 Task: Send an email with the signature Kendall Wright with the subject Request for feedback on a case study and the message Please let me know if there are any updates on the project risks. from softage.3@softage.net to softage.9@softage.net with an attached audio file Speech_recording.mp3 and move the email from Sent Items to the folder Research and development
Action: Mouse moved to (256, 283)
Screenshot: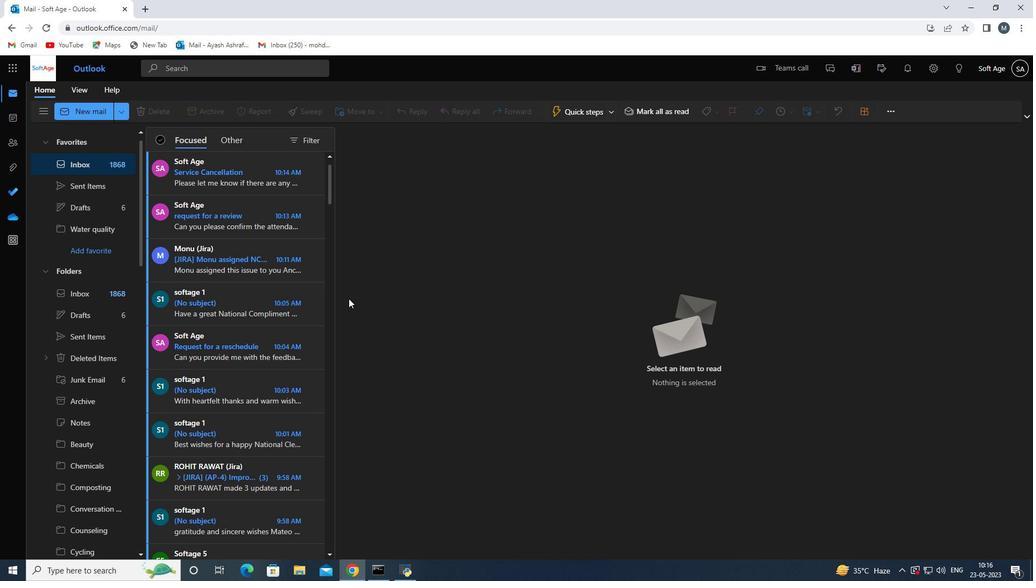 
Action: Mouse scrolled (256, 284) with delta (0, 0)
Screenshot: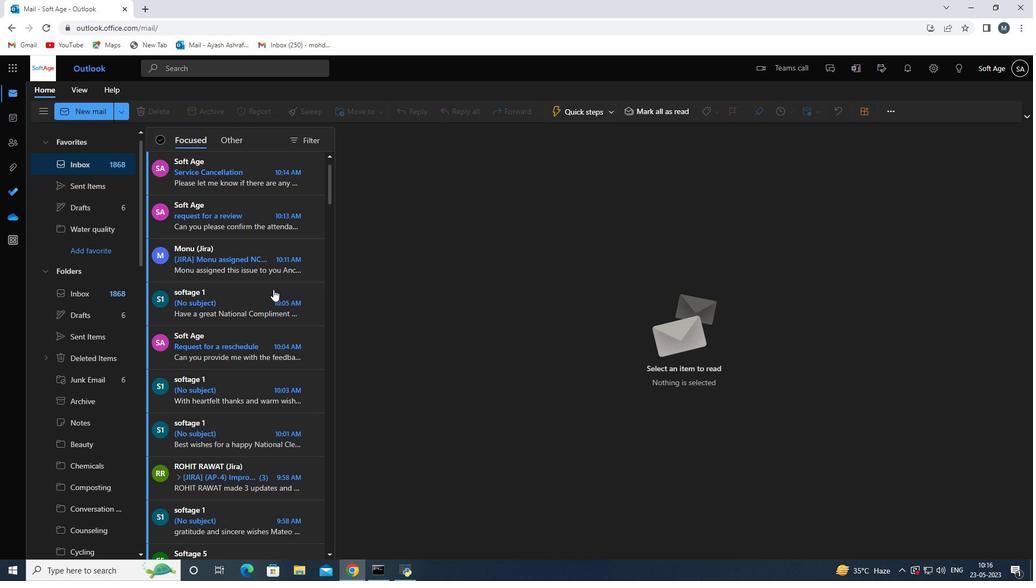 
Action: Mouse scrolled (256, 284) with delta (0, 0)
Screenshot: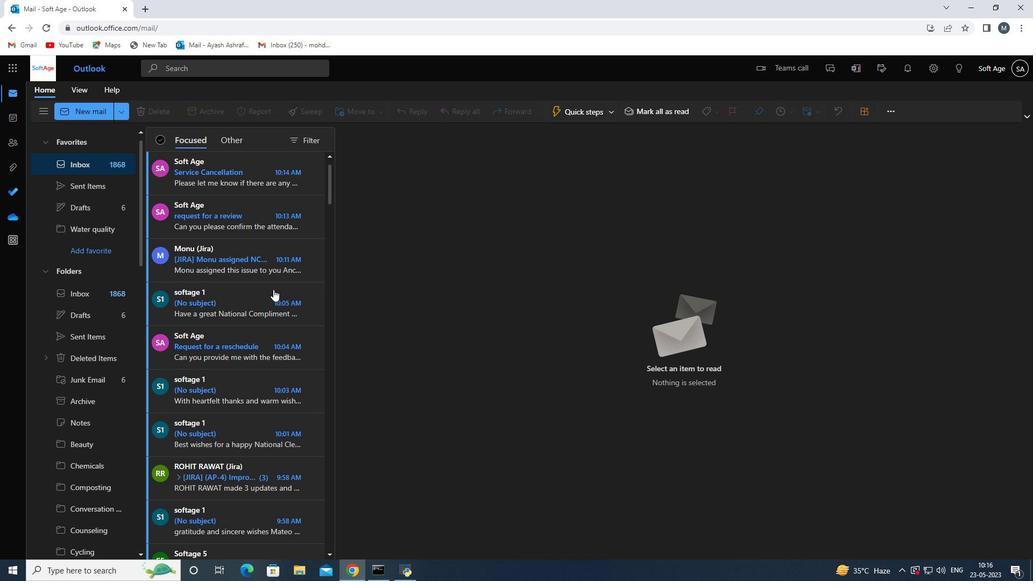 
Action: Mouse scrolled (256, 284) with delta (0, 0)
Screenshot: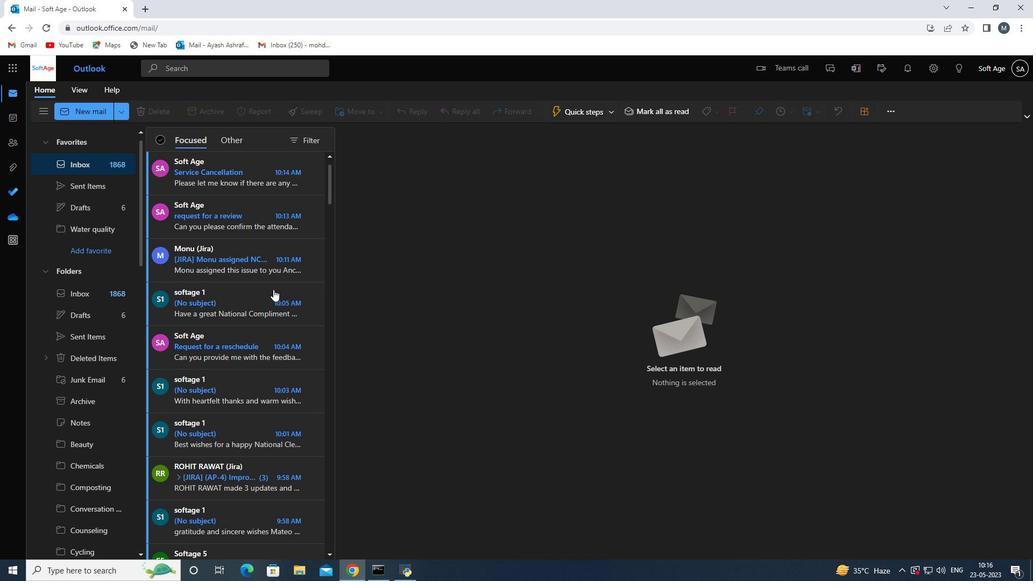 
Action: Mouse scrolled (256, 284) with delta (0, 0)
Screenshot: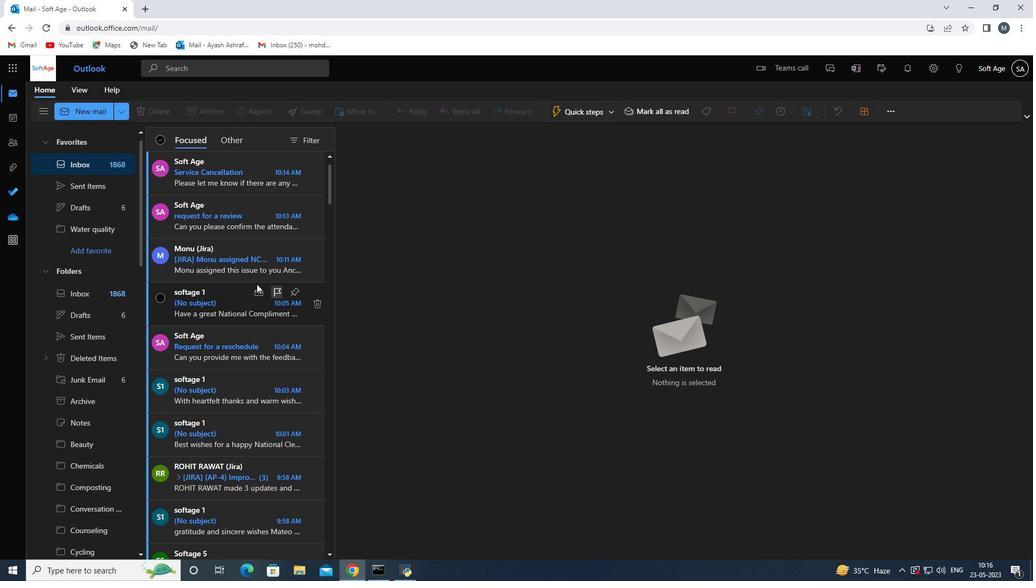 
Action: Mouse scrolled (256, 284) with delta (0, 0)
Screenshot: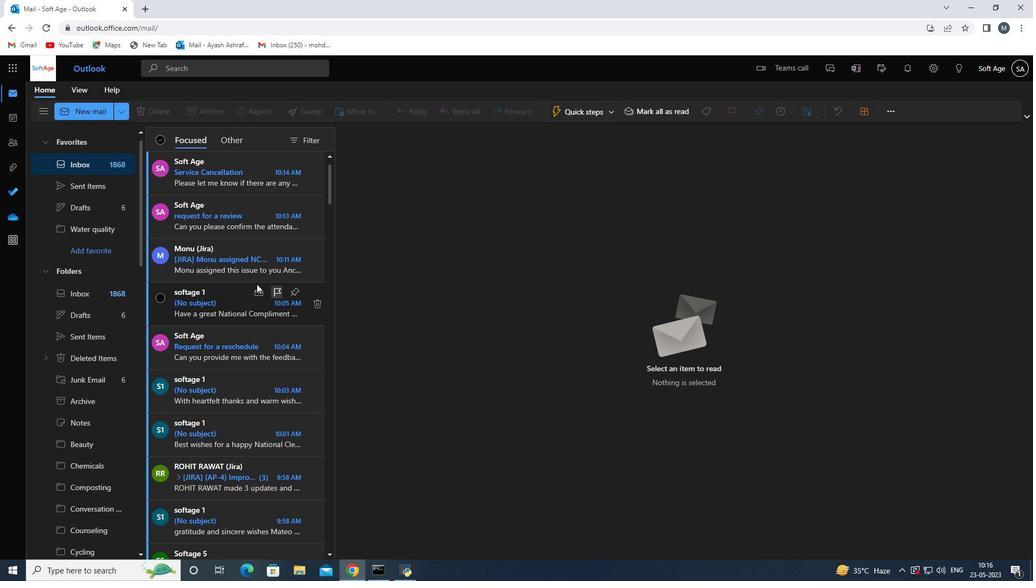 
Action: Mouse moved to (256, 283)
Screenshot: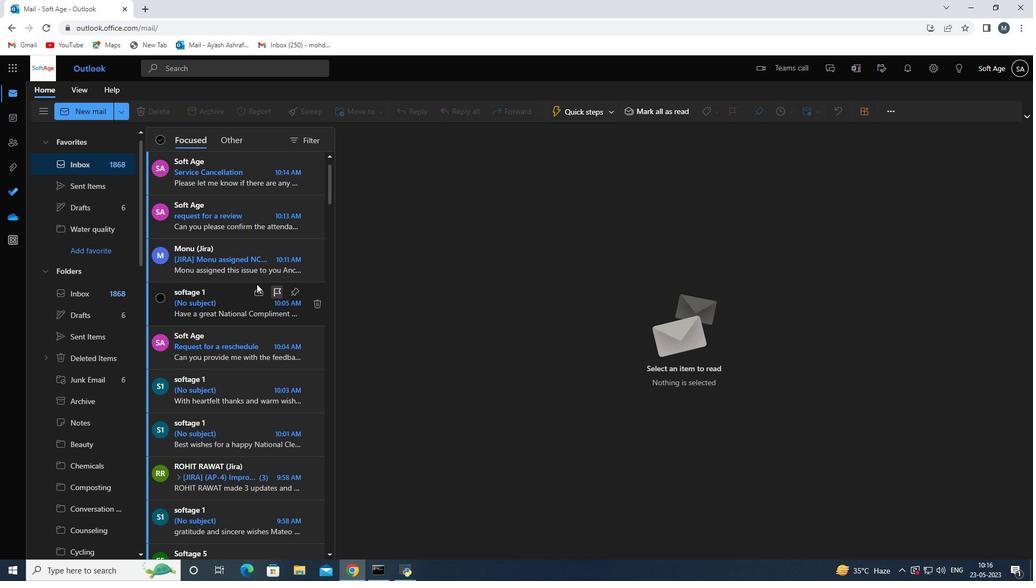 
Action: Mouse scrolled (256, 284) with delta (0, 0)
Screenshot: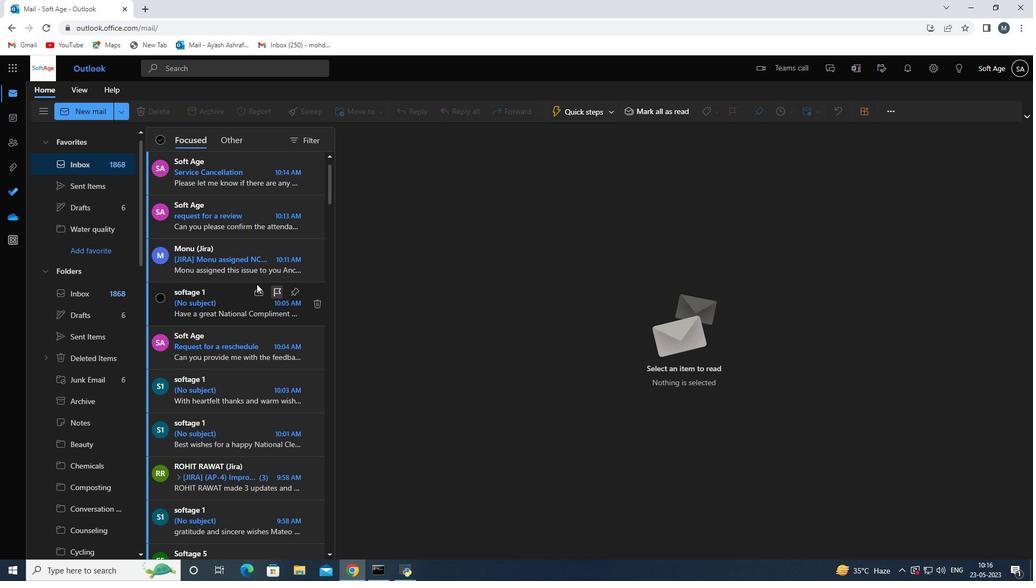 
Action: Mouse scrolled (256, 284) with delta (0, 0)
Screenshot: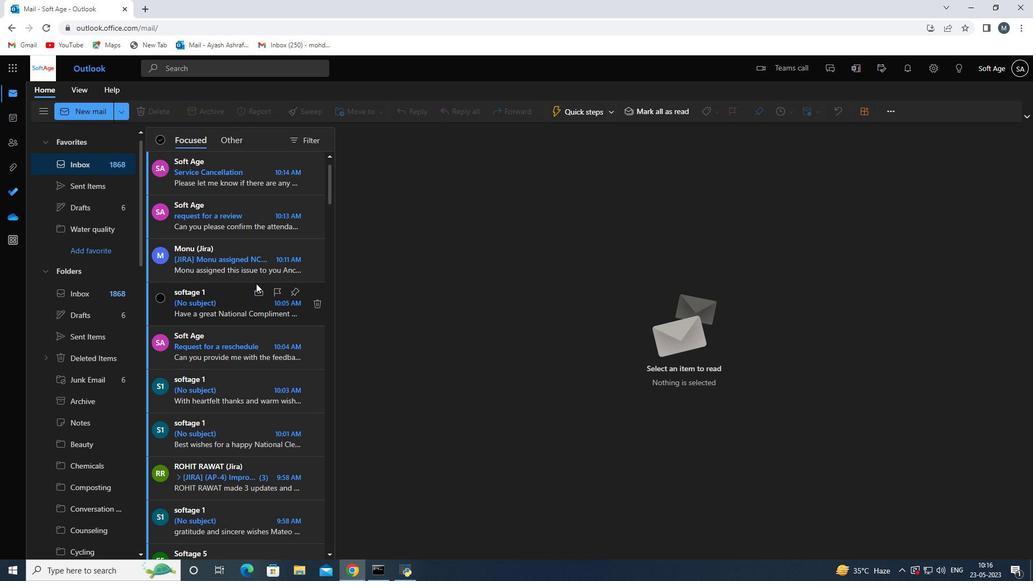 
Action: Mouse moved to (82, 110)
Screenshot: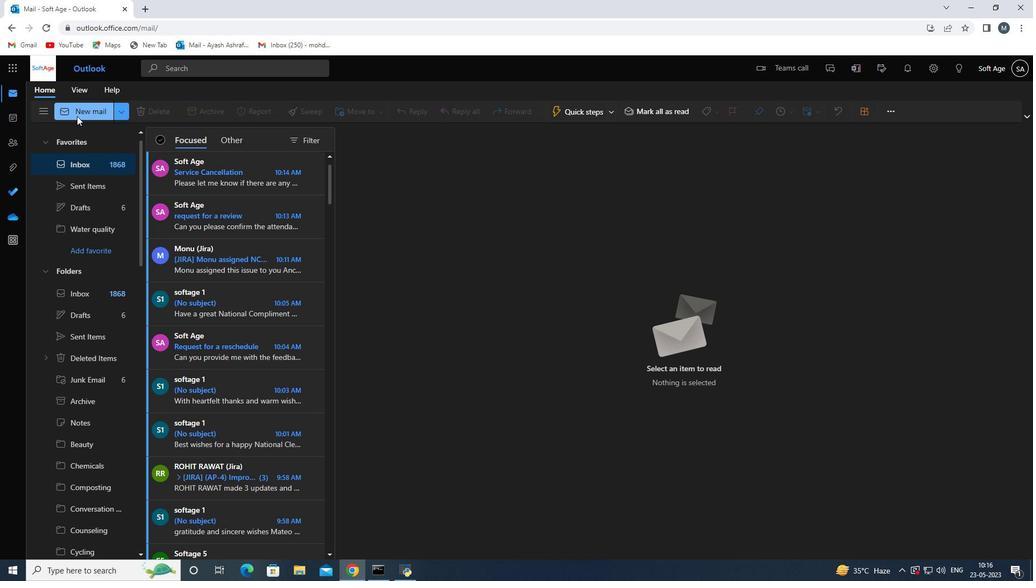 
Action: Mouse pressed left at (82, 110)
Screenshot: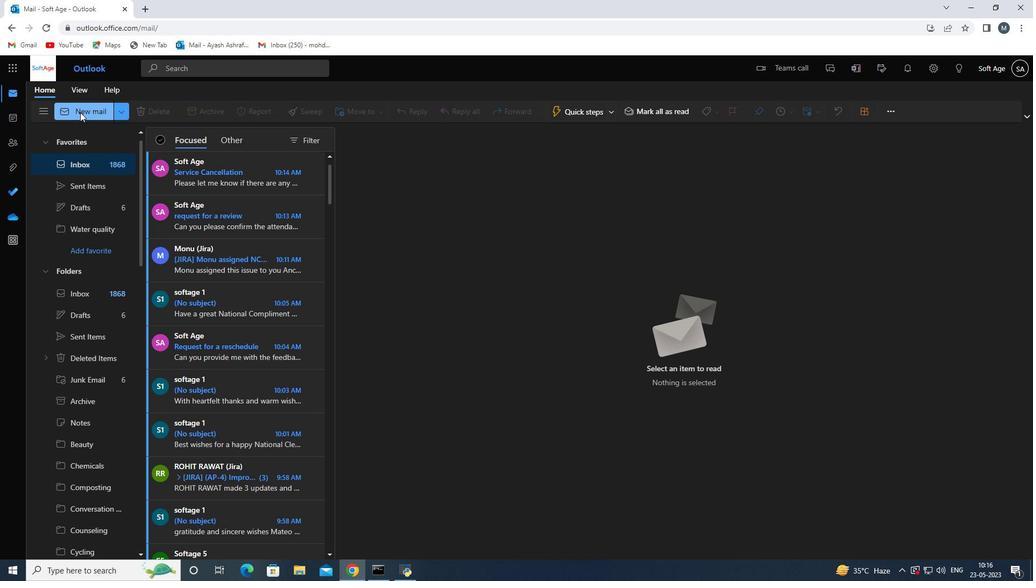 
Action: Mouse moved to (720, 115)
Screenshot: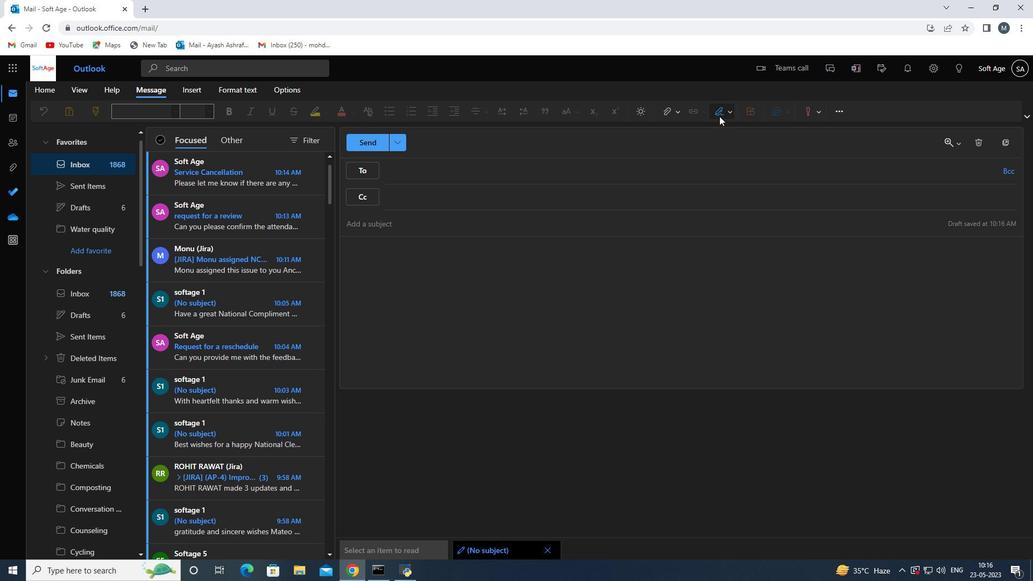 
Action: Mouse pressed left at (720, 115)
Screenshot: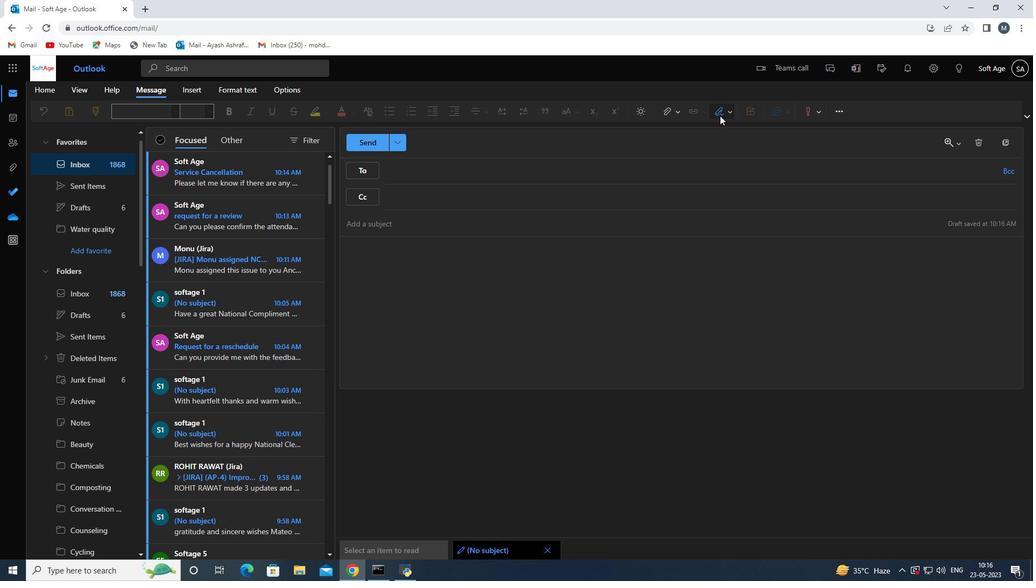 
Action: Mouse moved to (710, 158)
Screenshot: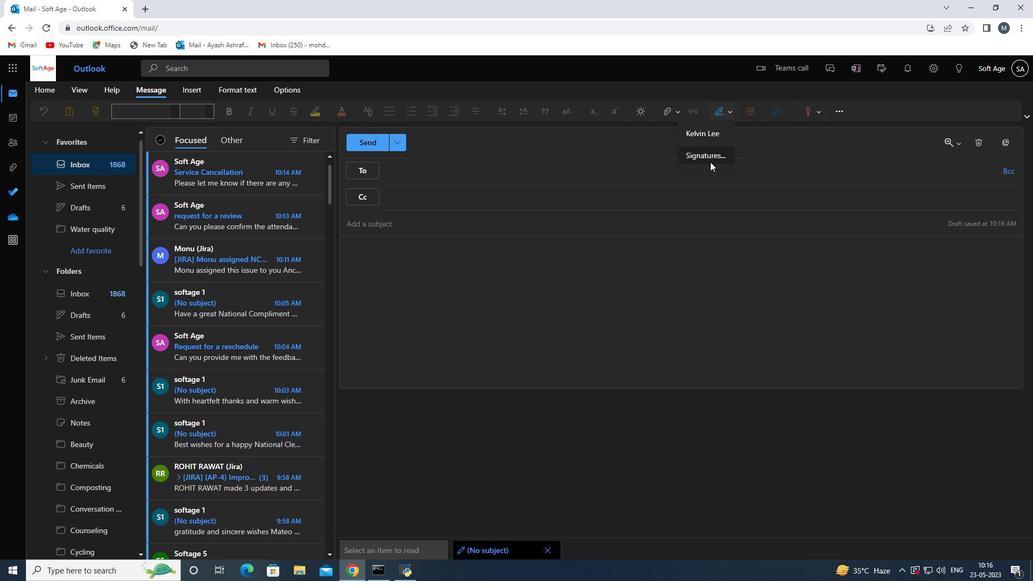 
Action: Mouse pressed left at (710, 158)
Screenshot: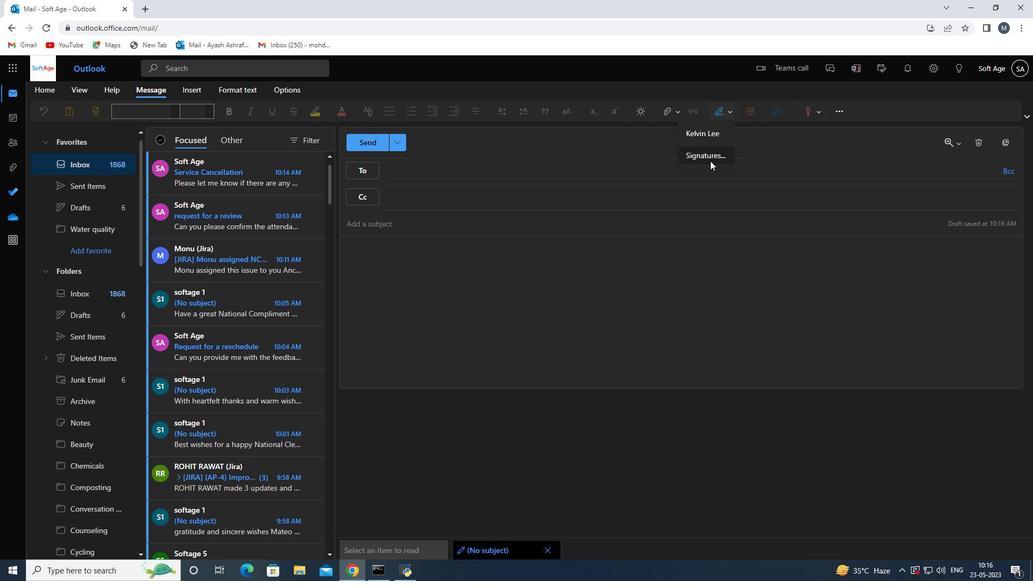 
Action: Mouse moved to (717, 200)
Screenshot: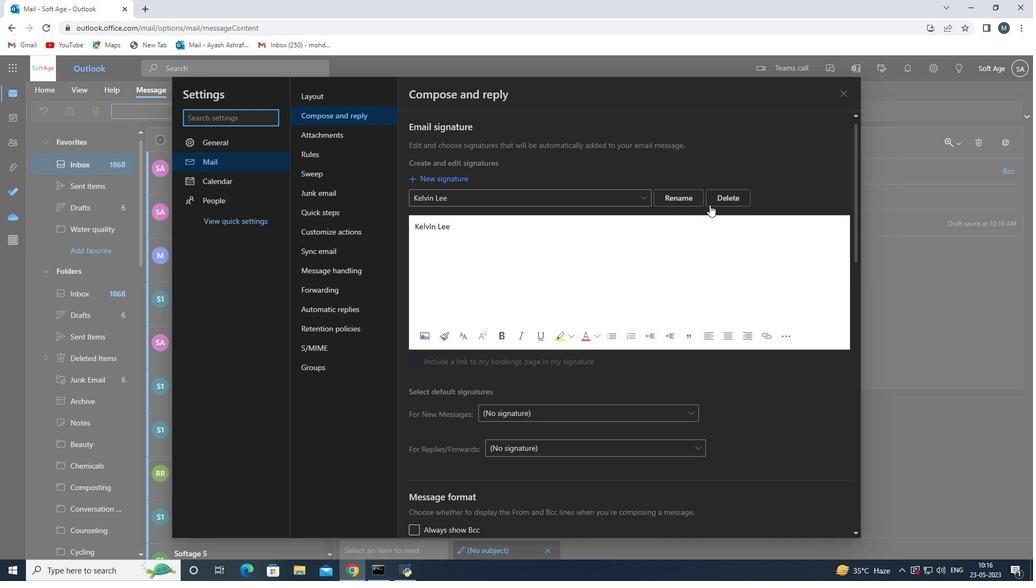 
Action: Mouse pressed left at (717, 200)
Screenshot: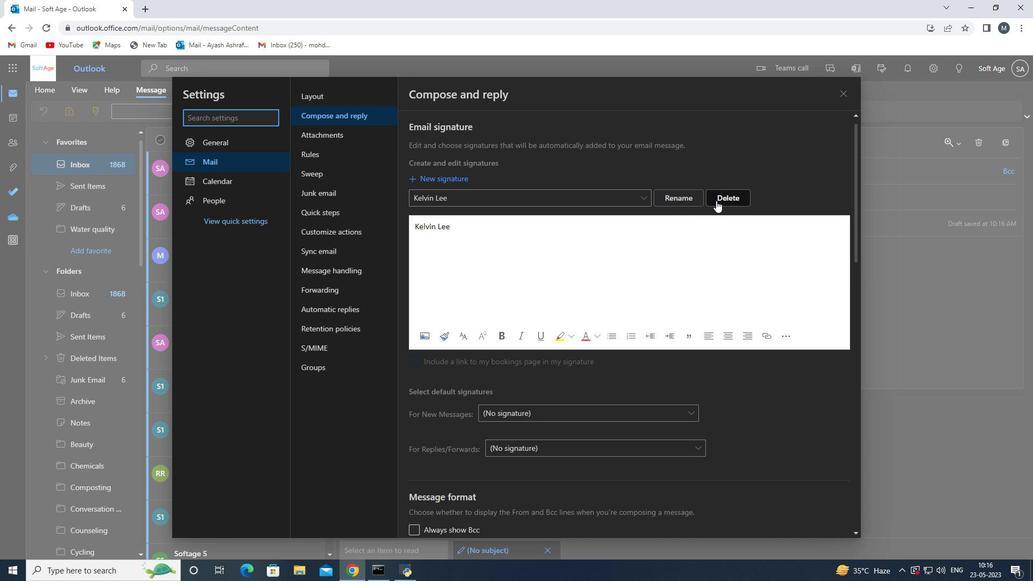 
Action: Mouse moved to (500, 199)
Screenshot: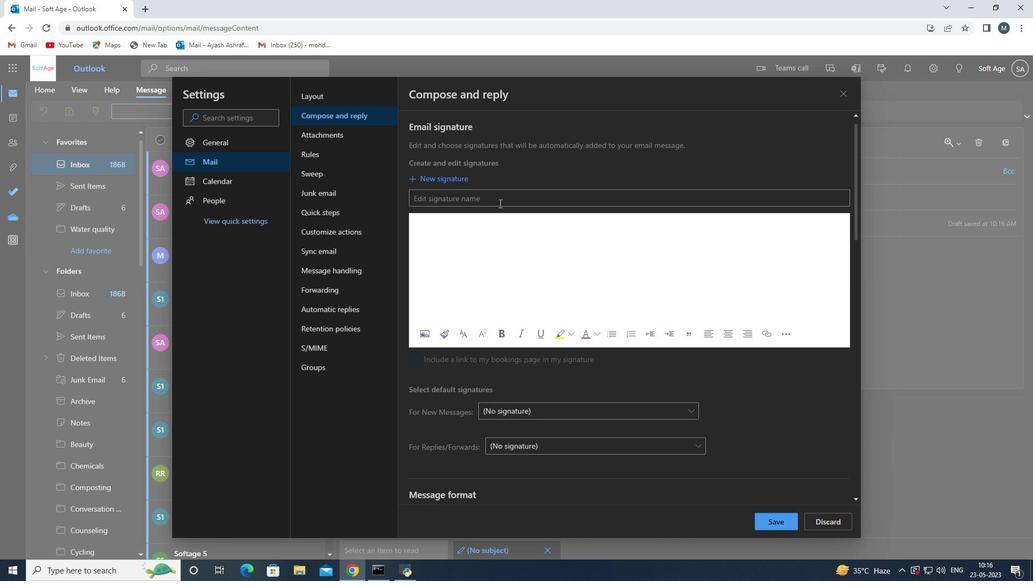
Action: Mouse pressed left at (500, 199)
Screenshot: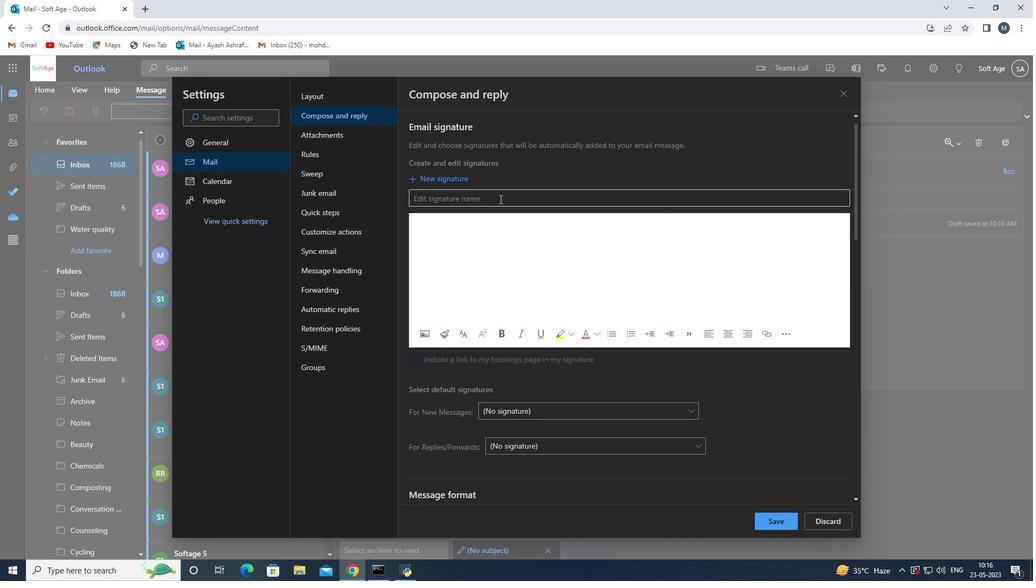 
Action: Mouse moved to (500, 199)
Screenshot: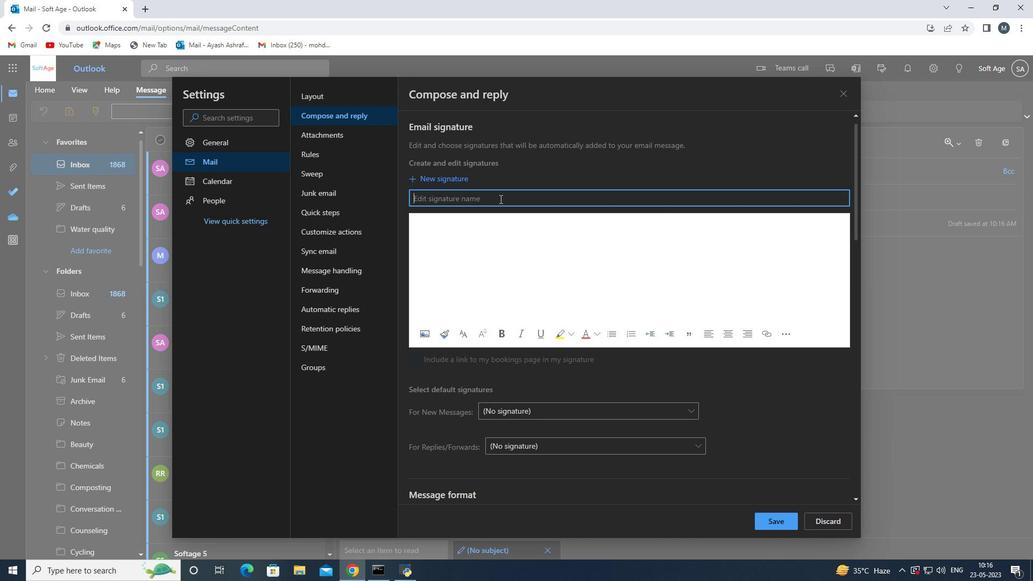 
Action: Key pressed <Key.shift><Key.shift><Key.shift><Key.shift>Kendal<Key.space><Key.shift>Wright<Key.space>
Screenshot: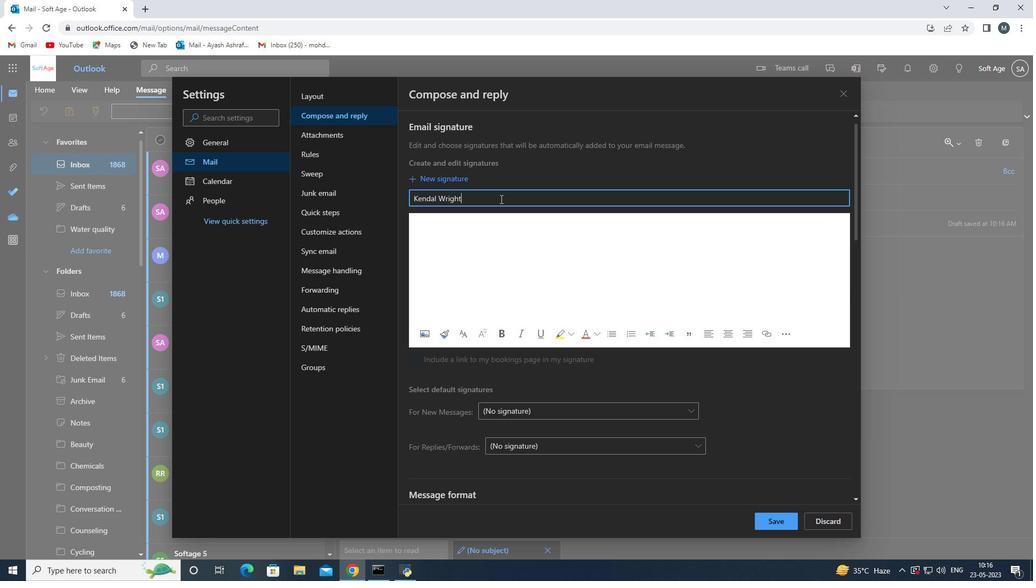 
Action: Mouse moved to (492, 234)
Screenshot: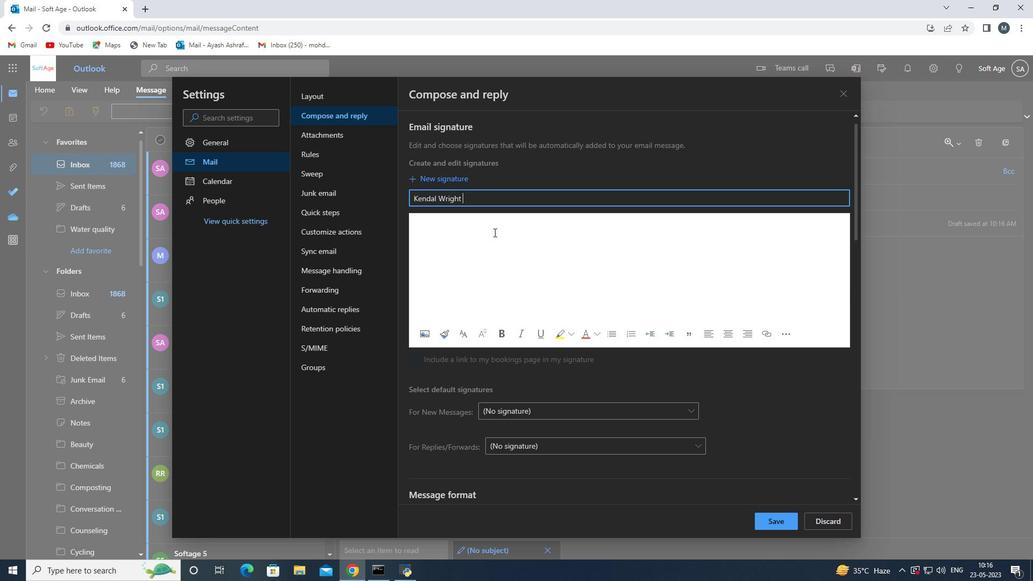 
Action: Mouse pressed left at (492, 234)
Screenshot: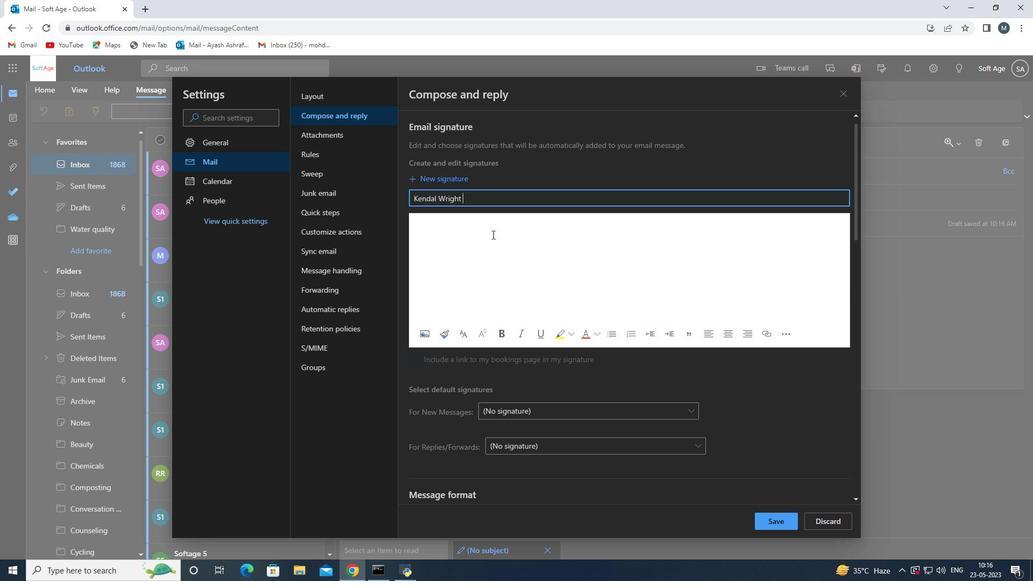 
Action: Key pressed <Key.shift>W<Key.backspace><Key.shift>Kendal<Key.space><Key.shift>Wright<Key.space>
Screenshot: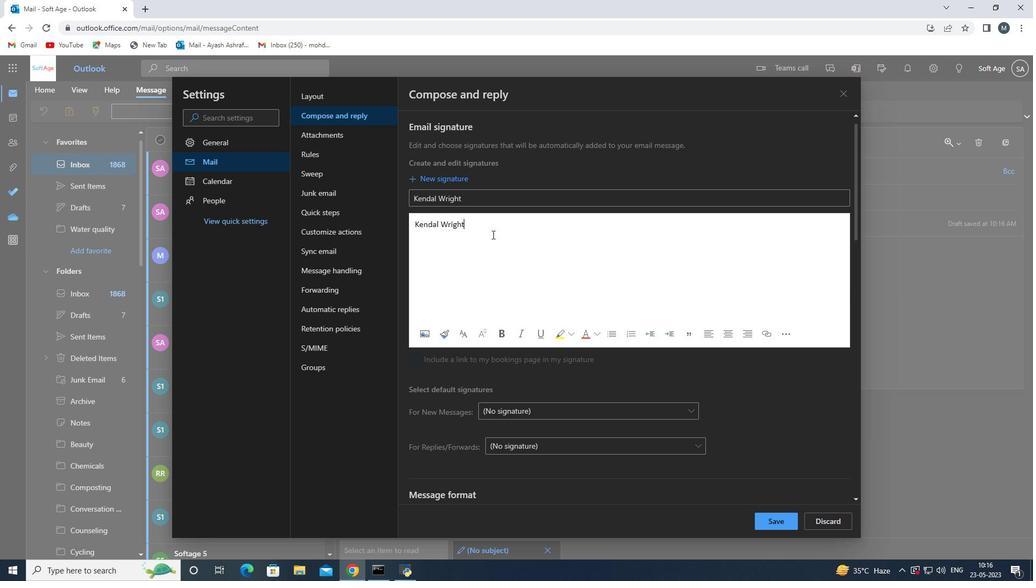 
Action: Mouse moved to (765, 520)
Screenshot: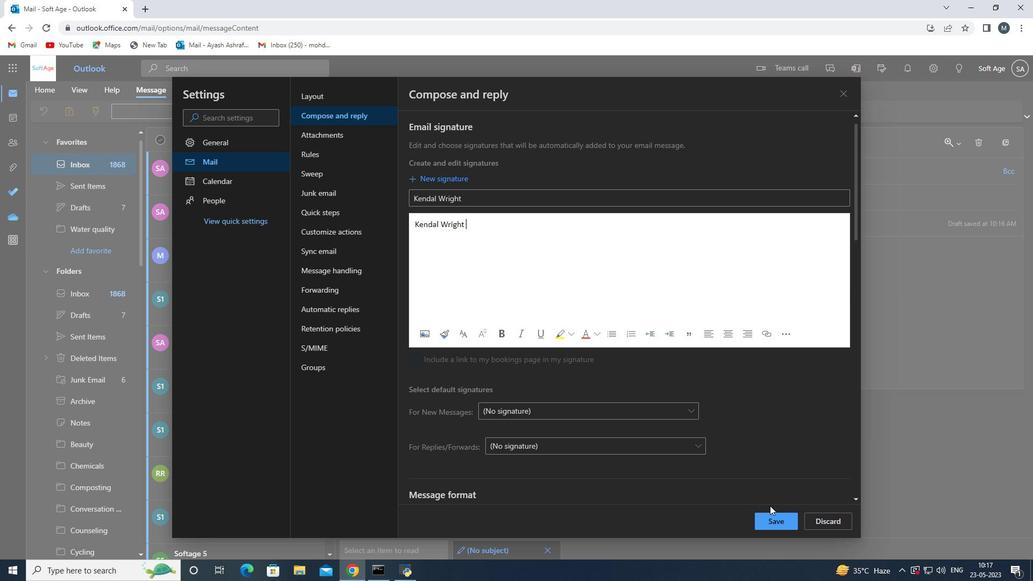 
Action: Mouse pressed left at (765, 520)
Screenshot: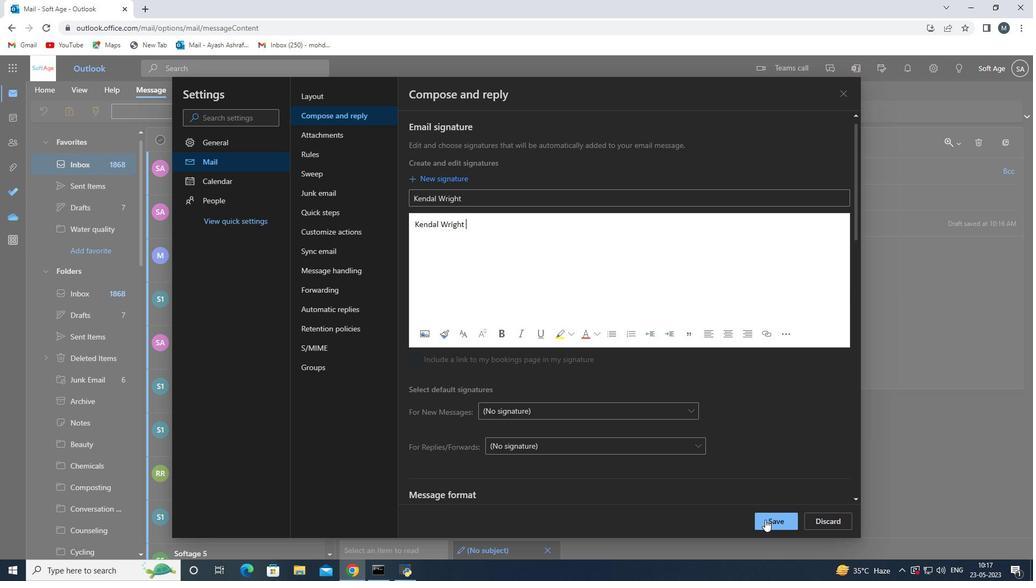 
Action: Mouse moved to (839, 100)
Screenshot: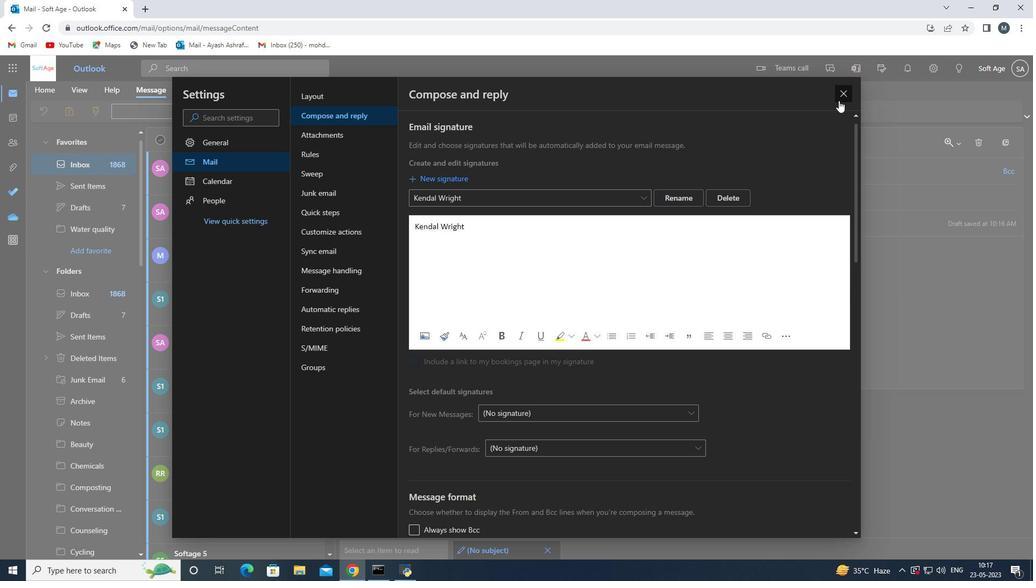 
Action: Mouse pressed left at (839, 100)
Screenshot: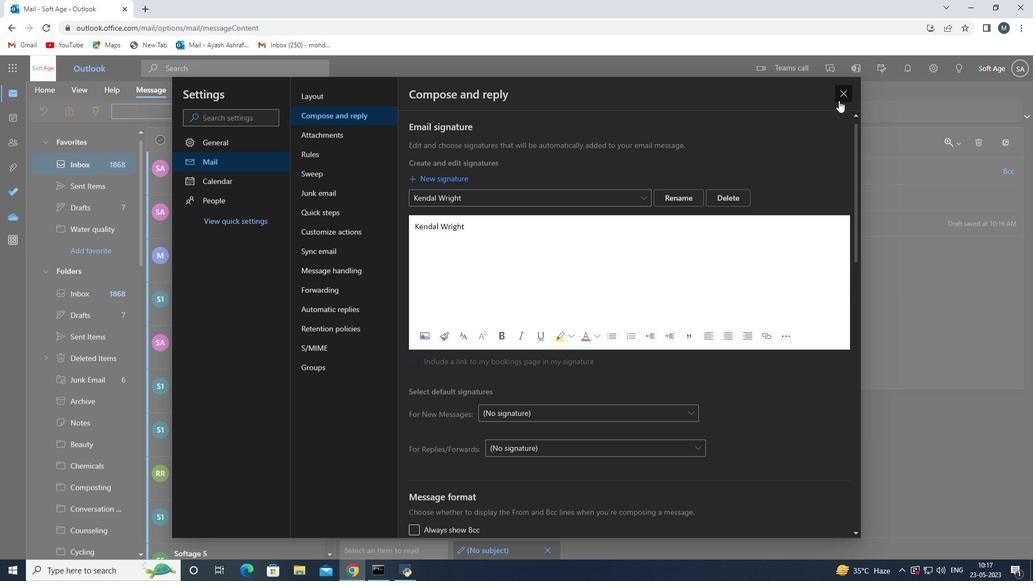 
Action: Mouse moved to (443, 228)
Screenshot: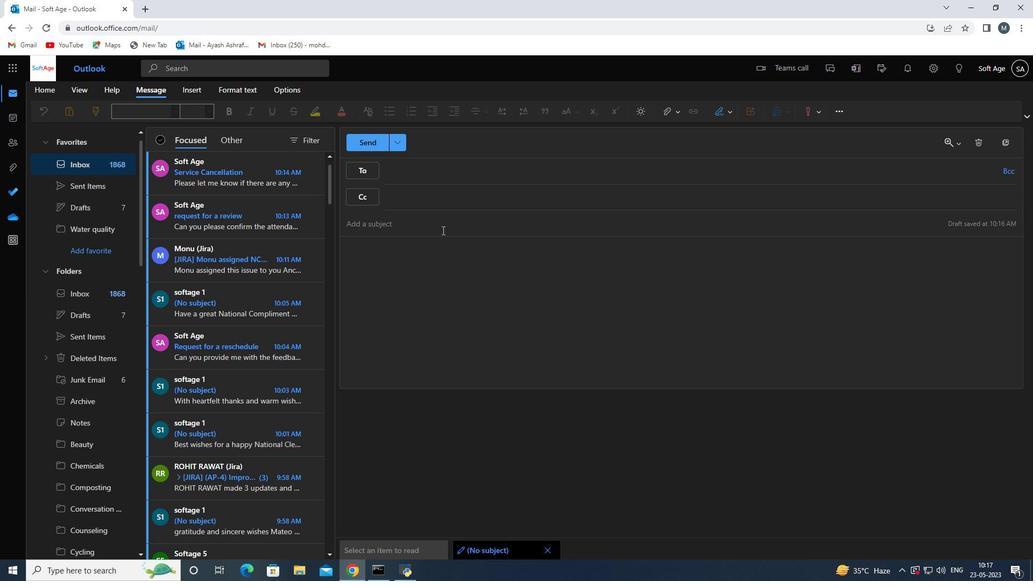 
Action: Mouse pressed left at (443, 228)
Screenshot: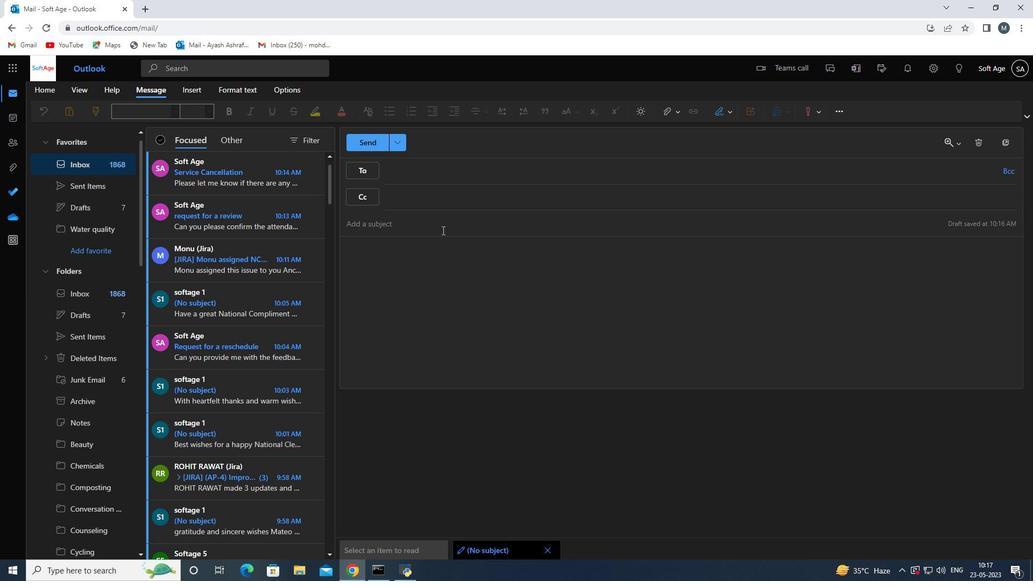 
Action: Key pressed <Key.shift>Request<Key.space>for<Key.space>feedback<Key.space>on<Key.space>a<Key.space>case<Key.space>stdy<Key.space><Key.backspace><Key.backspace><Key.backspace>udy<Key.space>
Screenshot: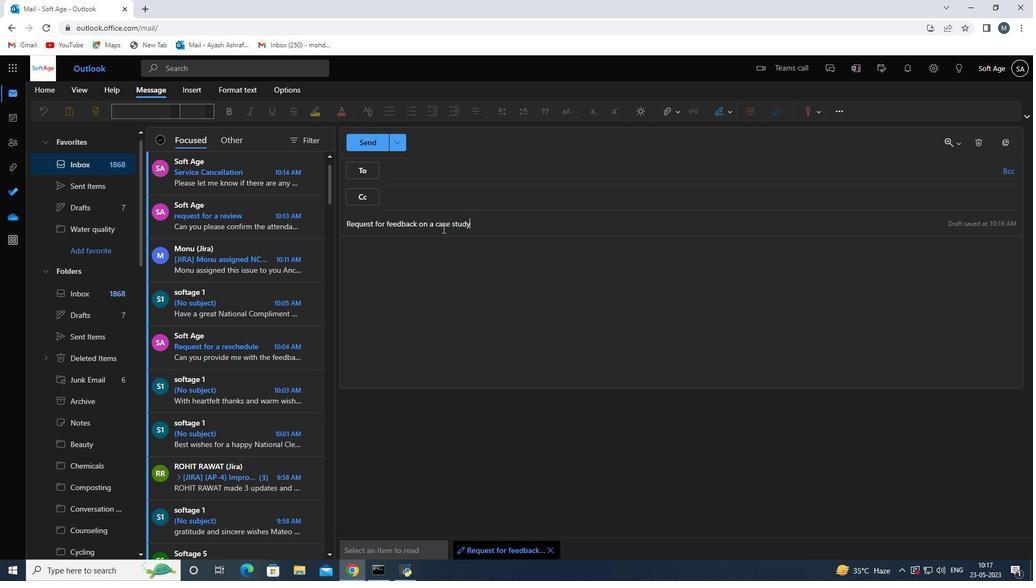 
Action: Mouse moved to (424, 263)
Screenshot: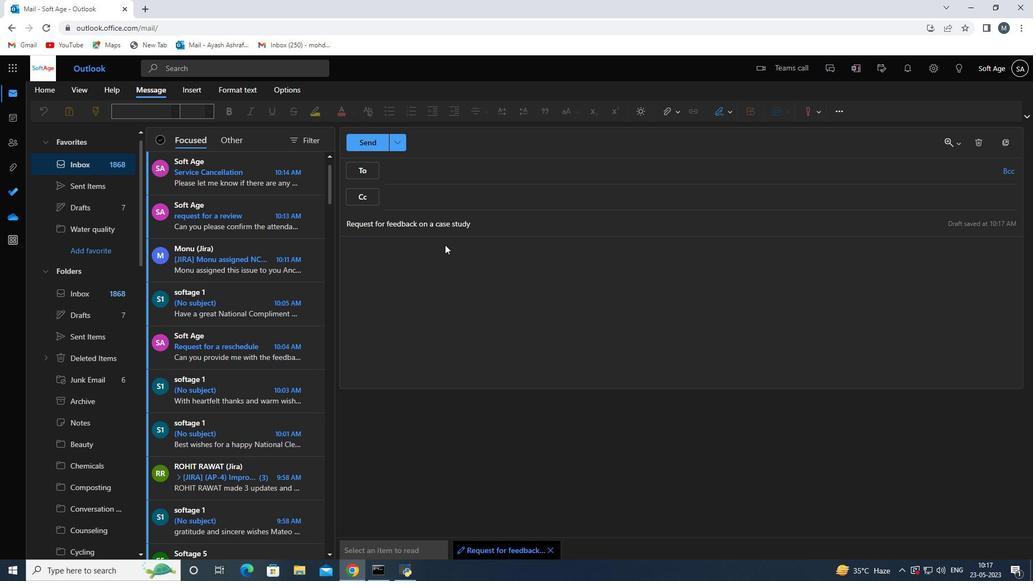 
Action: Mouse pressed left at (424, 263)
Screenshot: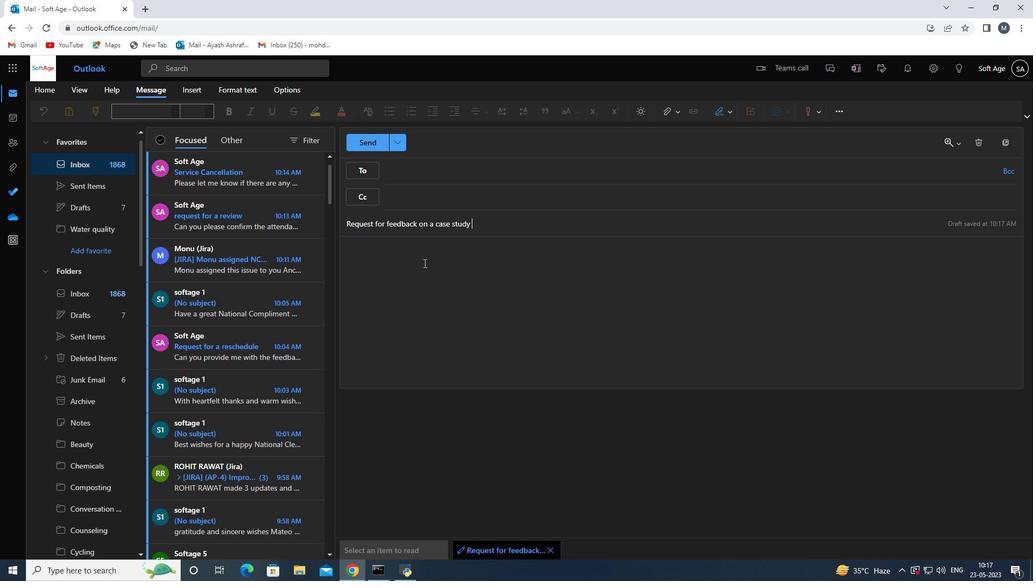 
Action: Mouse moved to (423, 263)
Screenshot: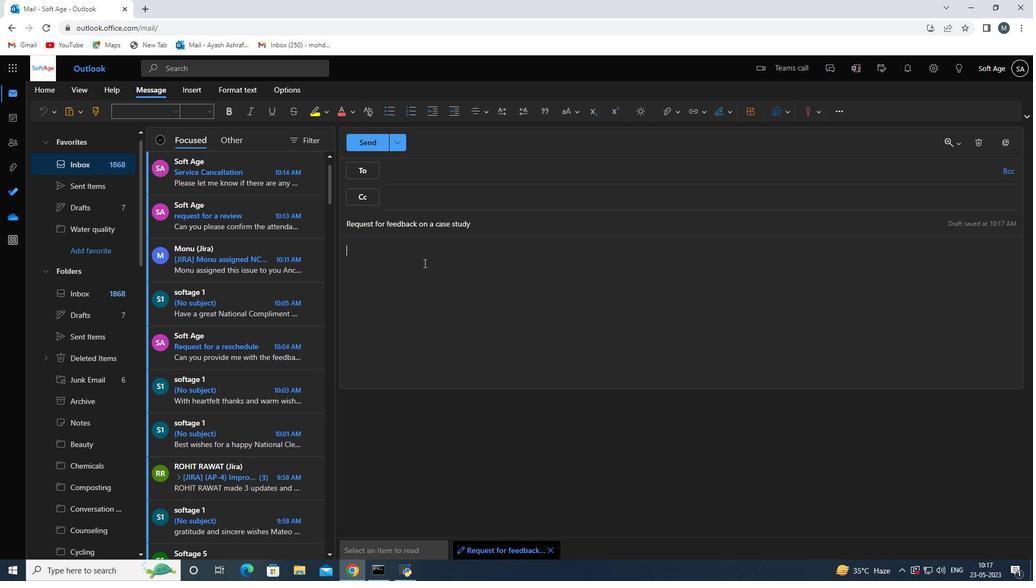 
Action: Key pressed <Key.shift>Please<Key.space>let<Key.space>me<Key.space>l<Key.backspace>know<Key.space>if<Key.space>there<Key.space>are<Key.space>any<Key.space>updates<Key.space>on<Key.space>the<Key.space>project<Key.space>ro<Key.backspace>isks<Key.space>
Screenshot: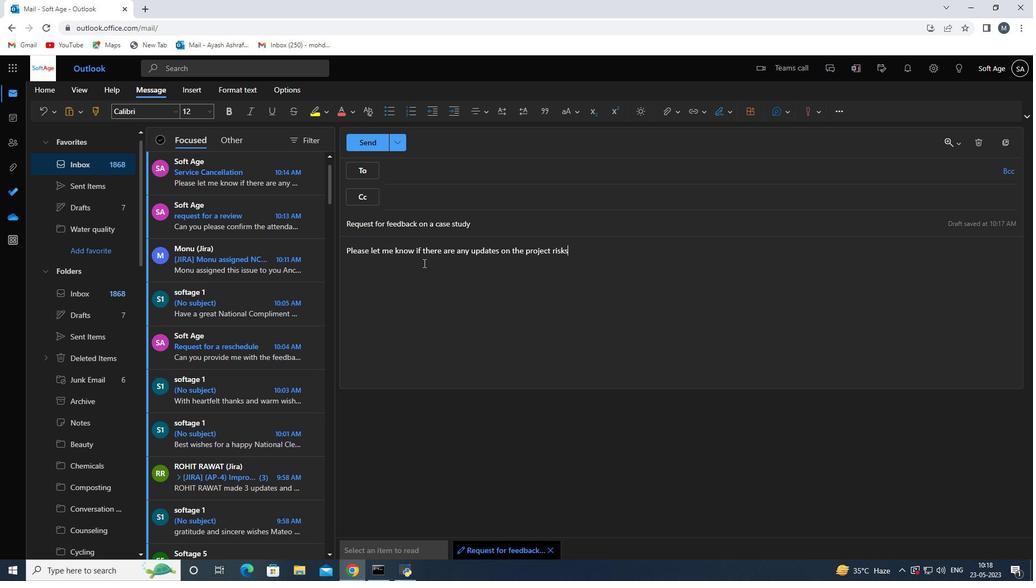 
Action: Mouse moved to (425, 175)
Screenshot: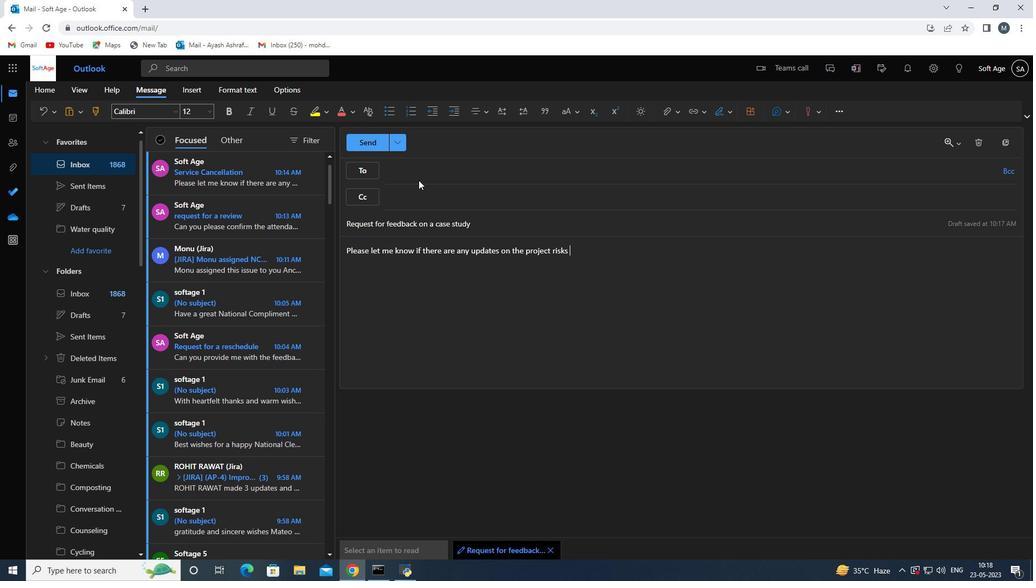
Action: Mouse pressed left at (425, 175)
Screenshot: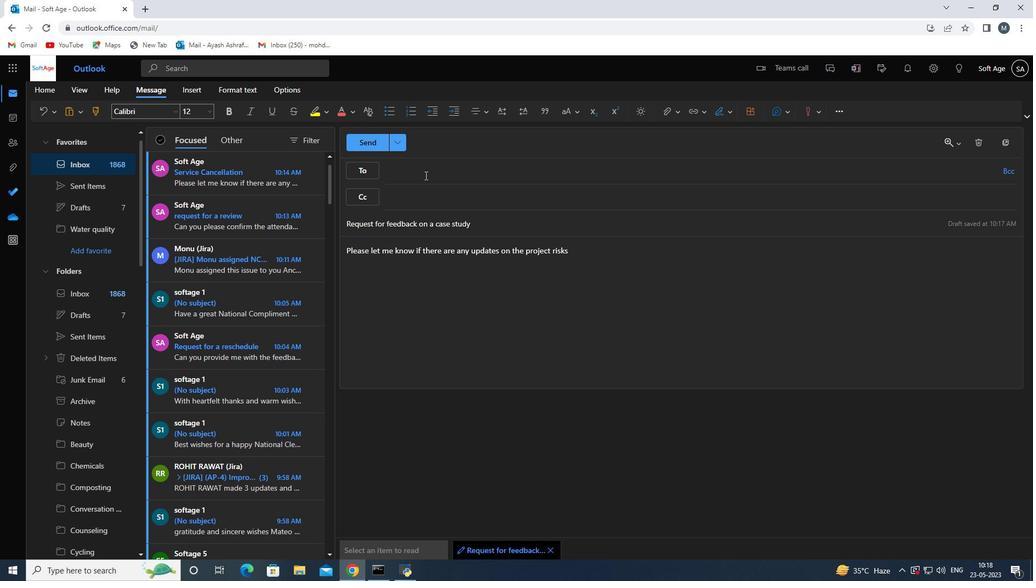 
Action: Mouse moved to (424, 175)
Screenshot: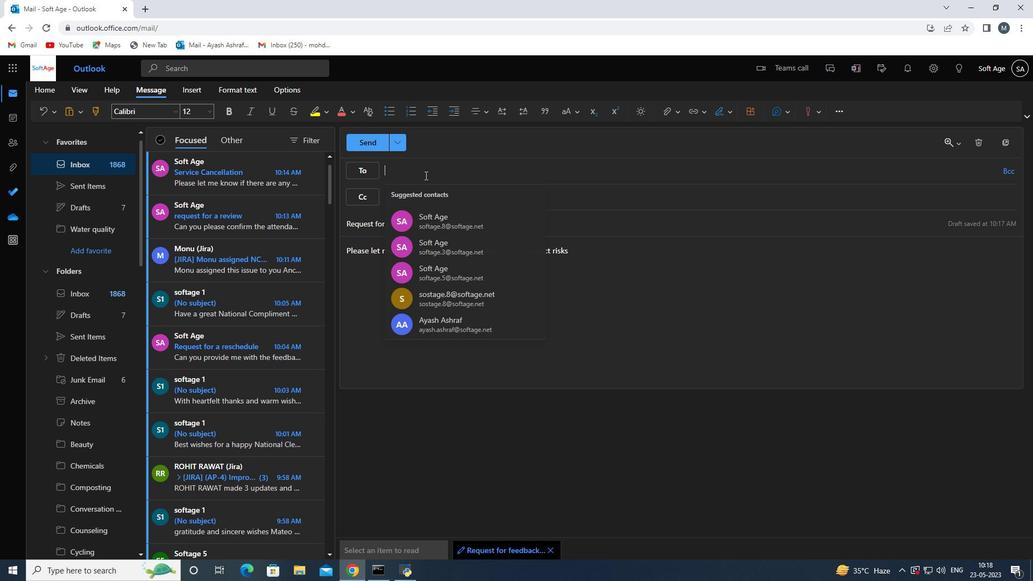 
Action: Key pressed softage.9<Key.shift>@softge.net
Screenshot: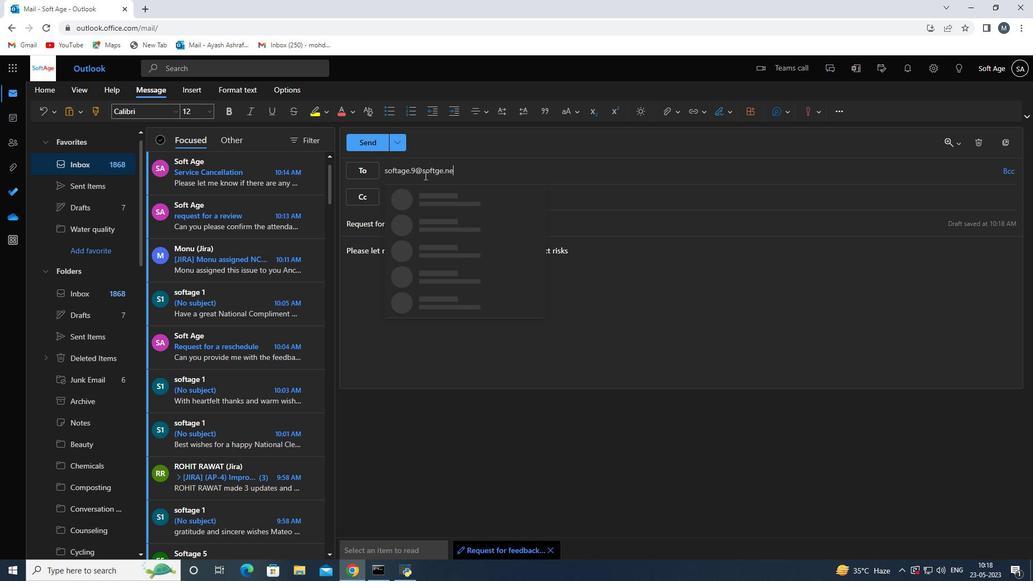 
Action: Mouse moved to (462, 174)
Screenshot: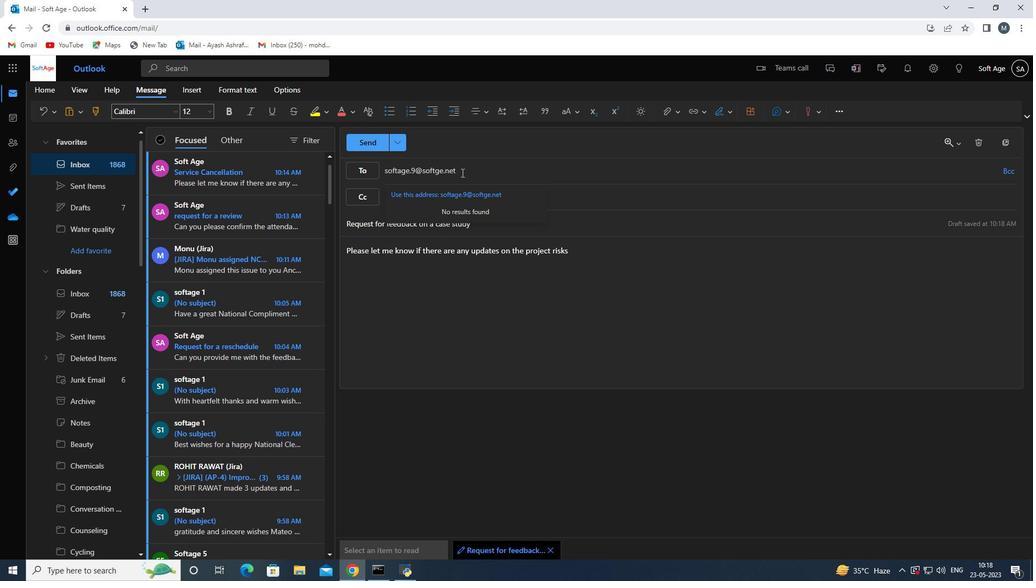 
Action: Key pressed <Key.backspace><Key.backspace><Key.backspace><Key.backspace><Key.backspace><Key.backspace><Key.backspace><Key.backspace><Key.backspace><Key.backspace><Key.backspace><Key.backspace><Key.backspace><Key.backspace>e.9<Key.shift>@
Screenshot: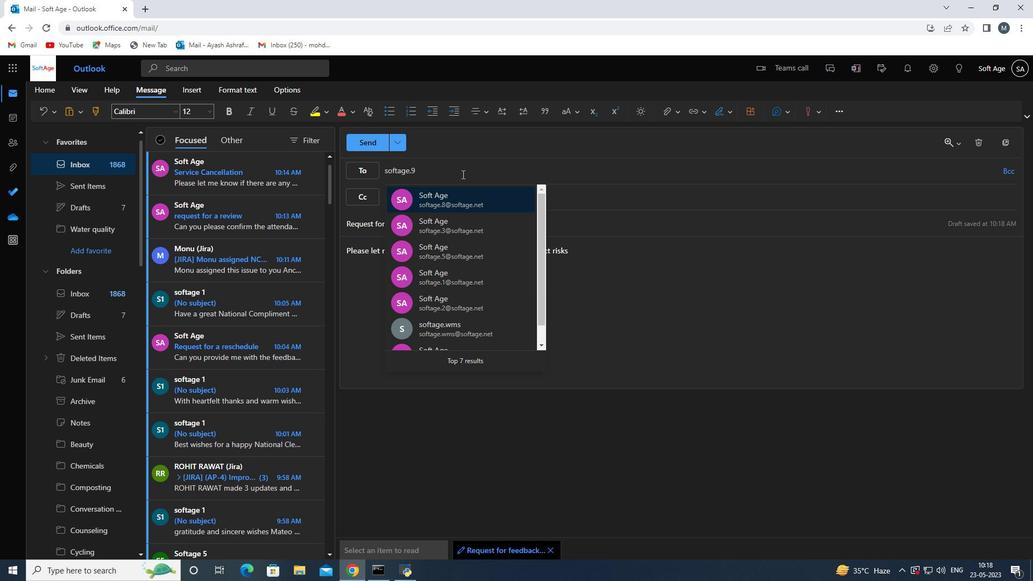 
Action: Mouse moved to (456, 199)
Screenshot: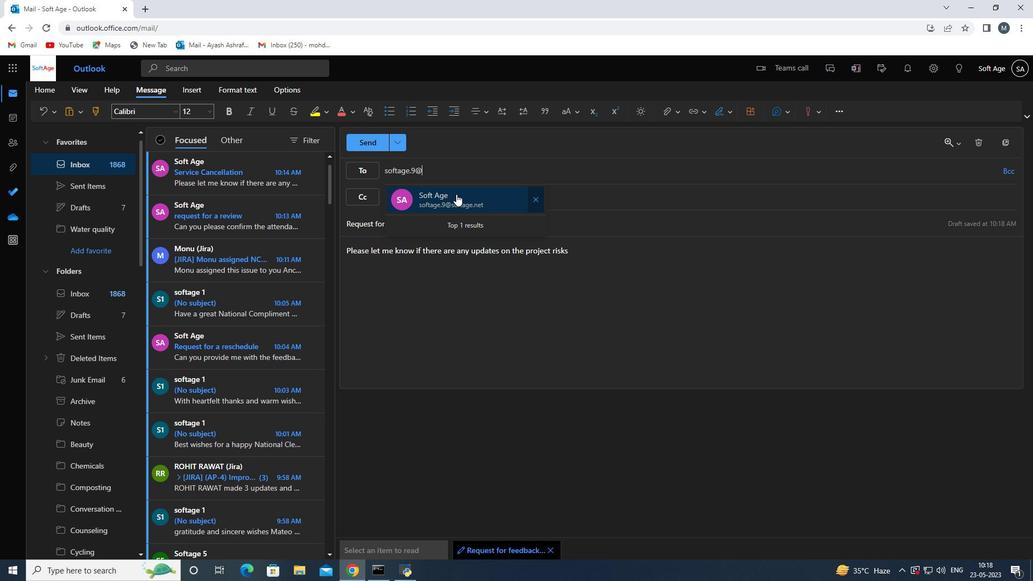 
Action: Mouse pressed left at (456, 199)
Screenshot: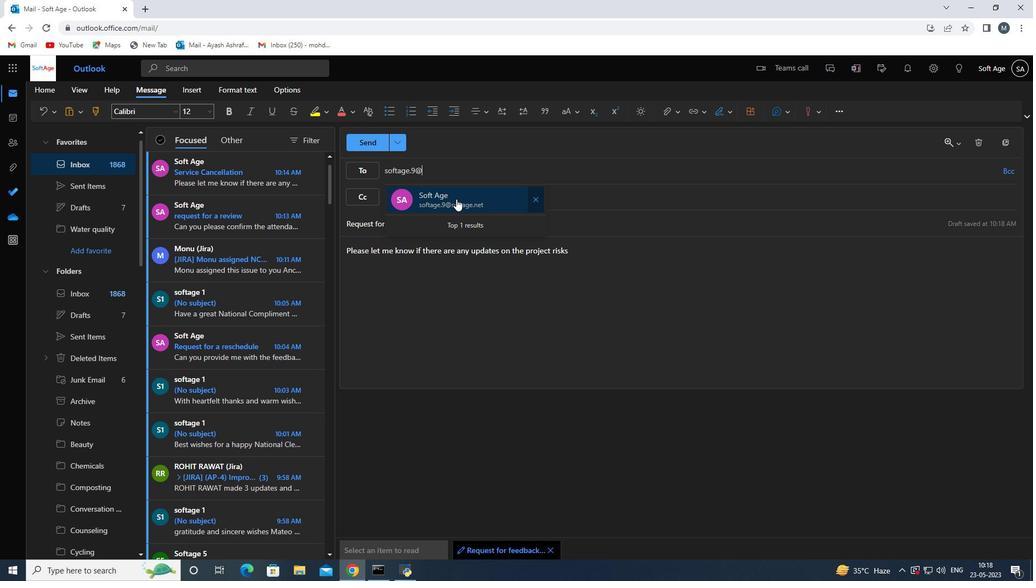 
Action: Mouse moved to (723, 111)
Screenshot: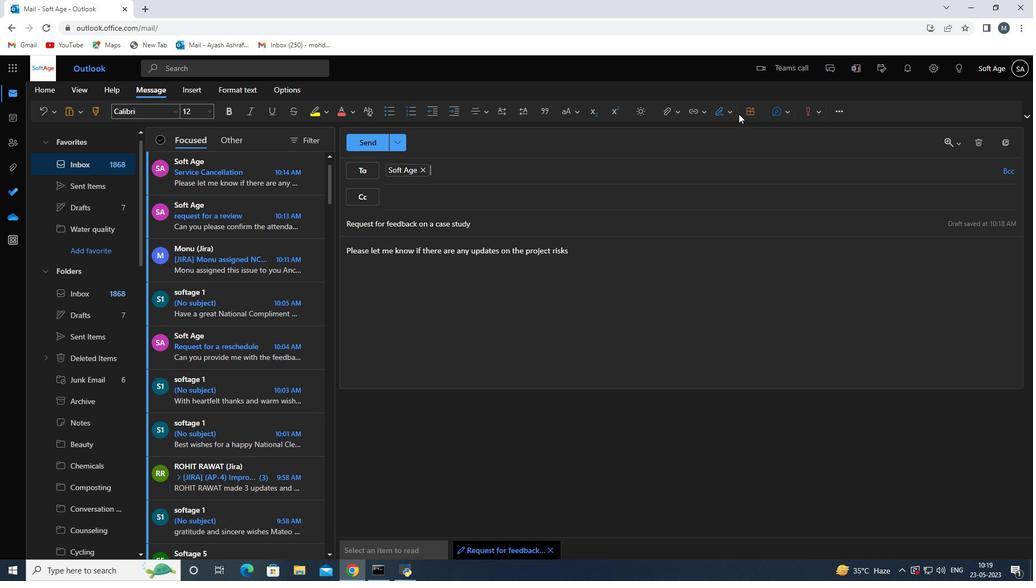 
Action: Mouse pressed left at (723, 111)
Screenshot: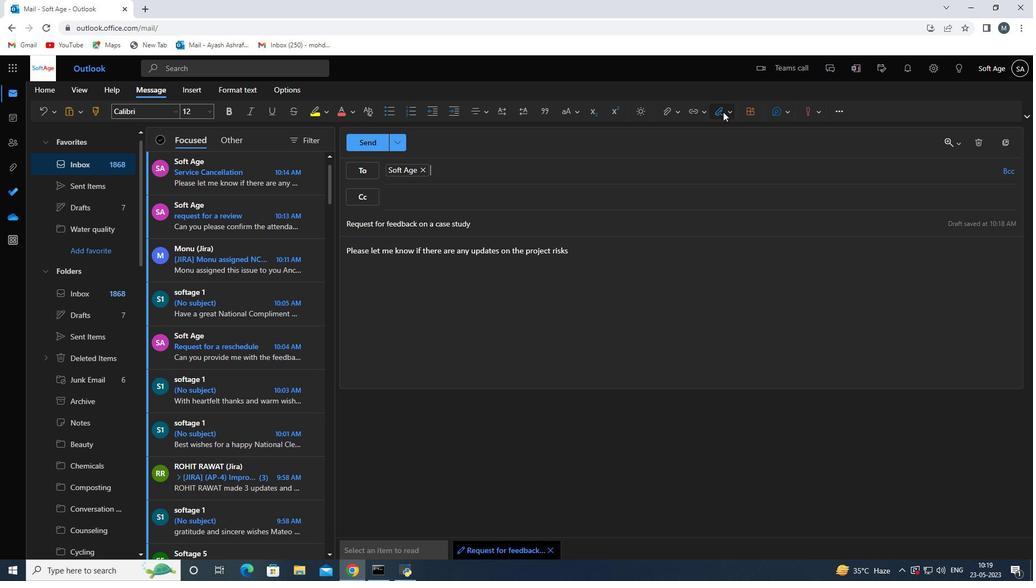 
Action: Mouse moved to (705, 140)
Screenshot: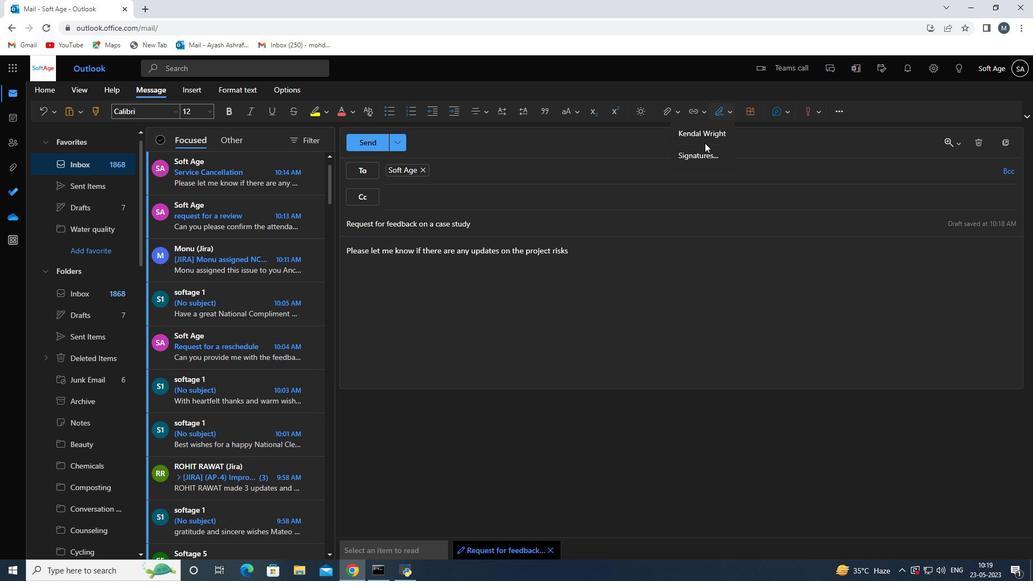 
Action: Mouse pressed left at (705, 140)
Screenshot: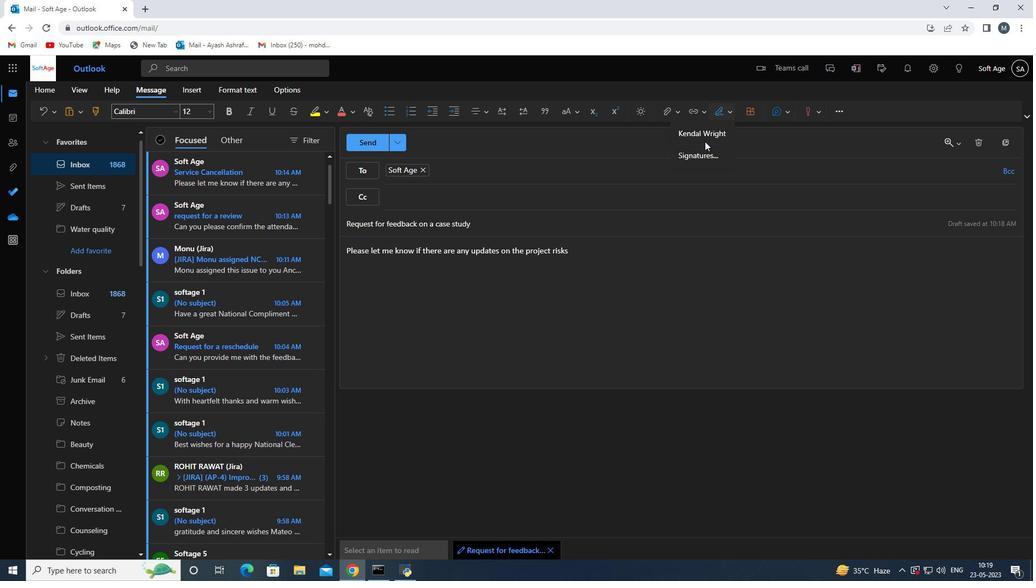 
Action: Mouse moved to (609, 171)
Screenshot: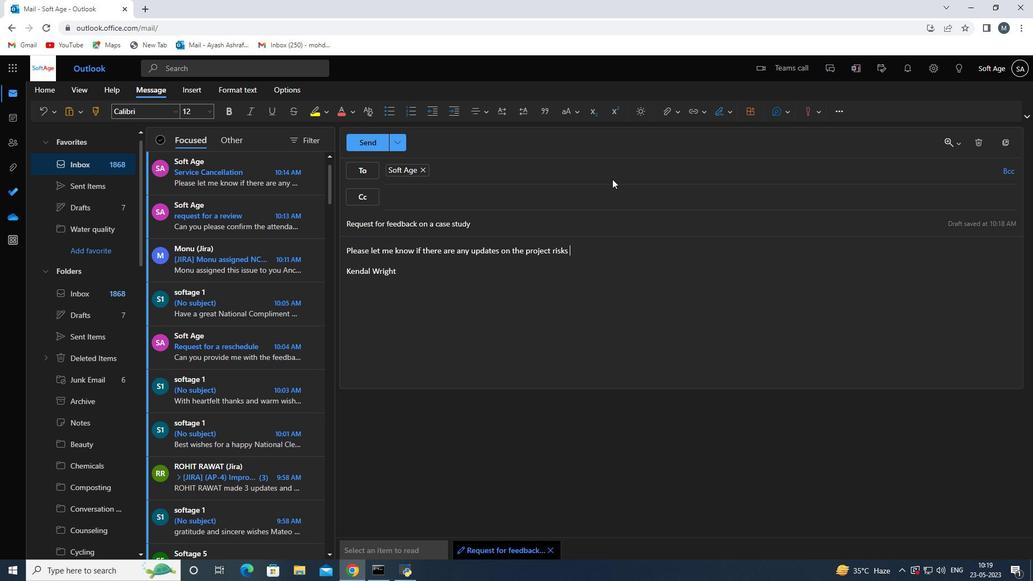 
Action: Mouse scrolled (609, 172) with delta (0, 0)
Screenshot: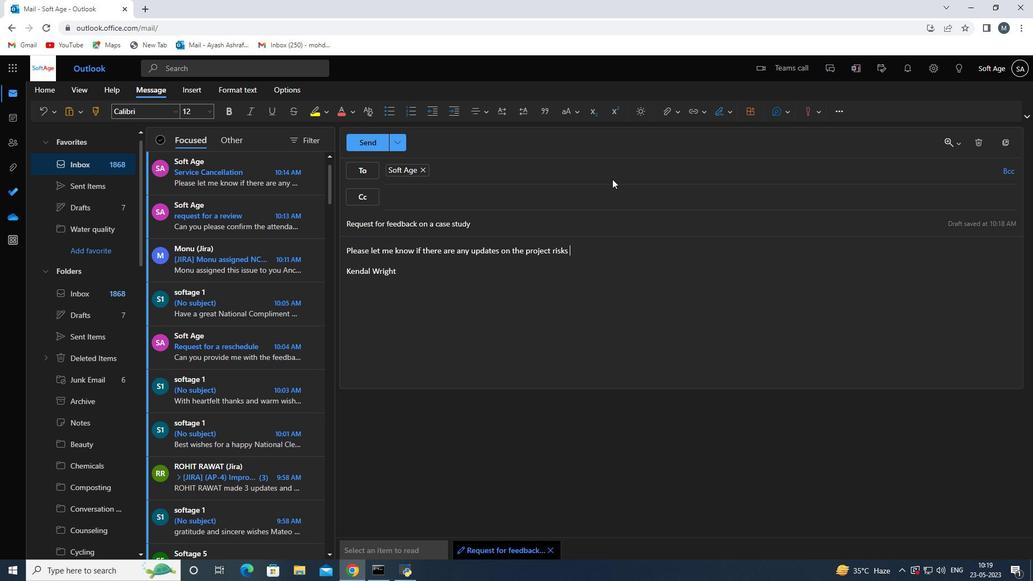 
Action: Mouse scrolled (609, 172) with delta (0, 0)
Screenshot: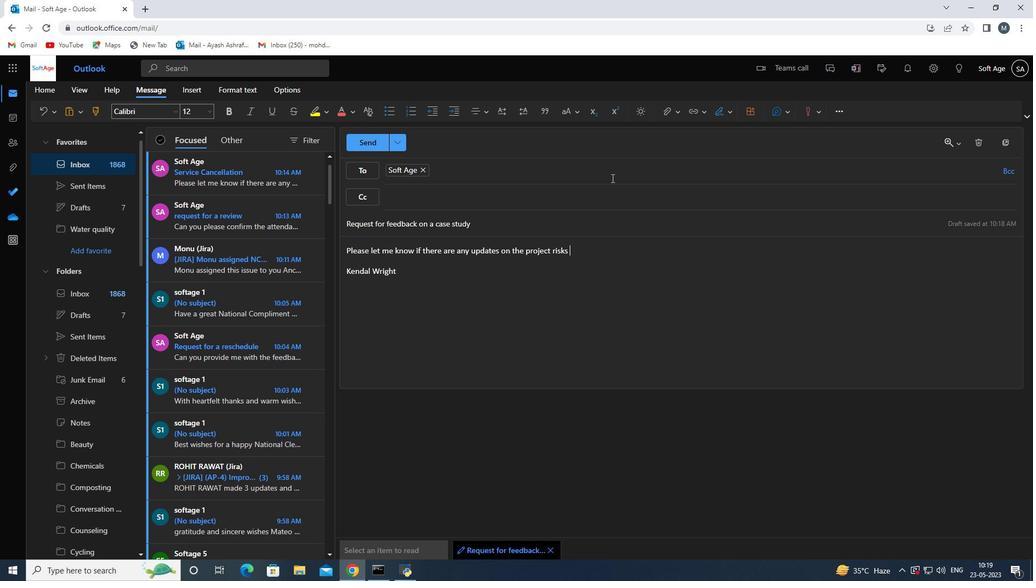 
Action: Mouse scrolled (609, 172) with delta (0, 0)
Screenshot: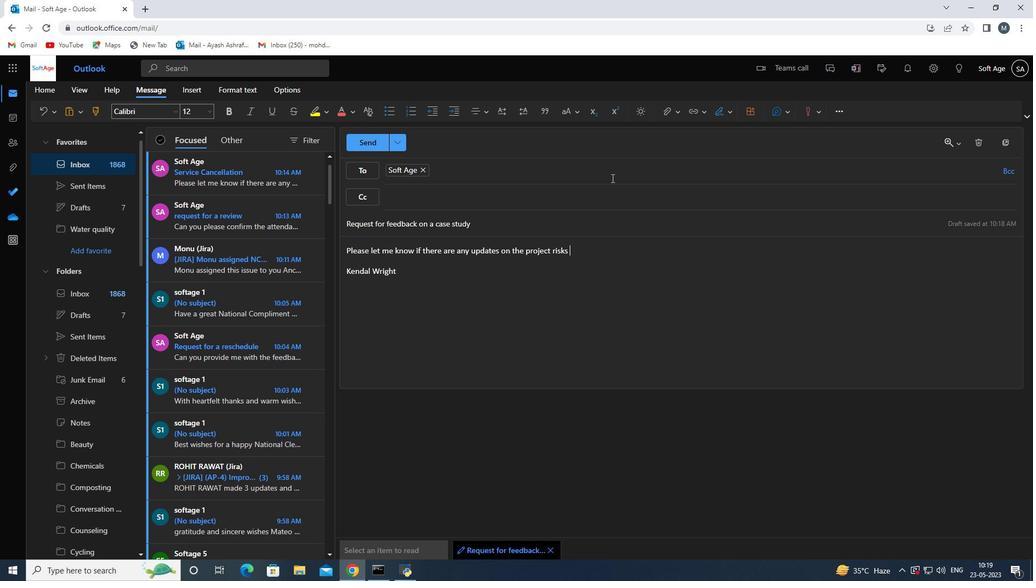 
Action: Mouse scrolled (609, 172) with delta (0, 0)
Screenshot: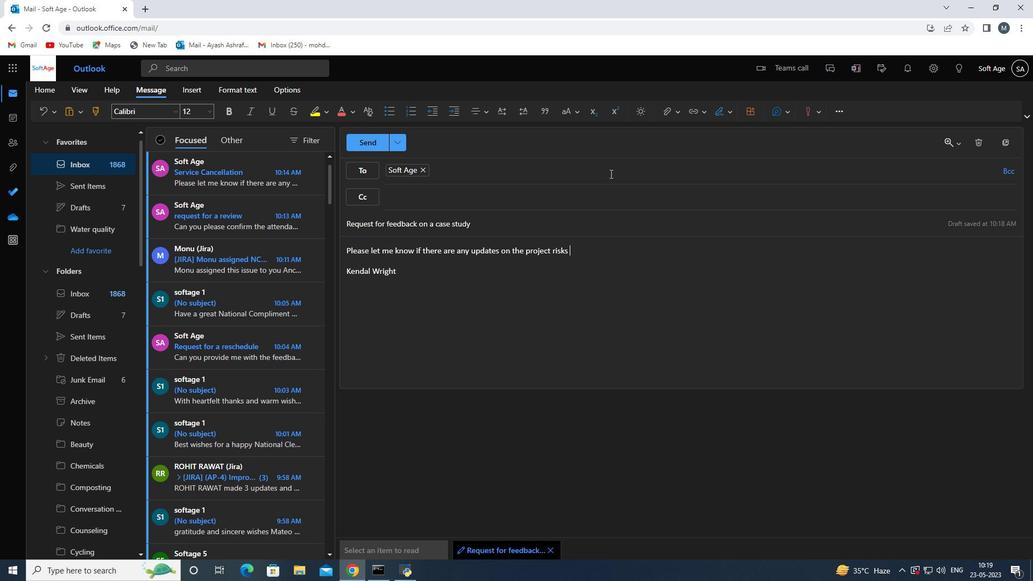 
Action: Mouse moved to (676, 112)
Screenshot: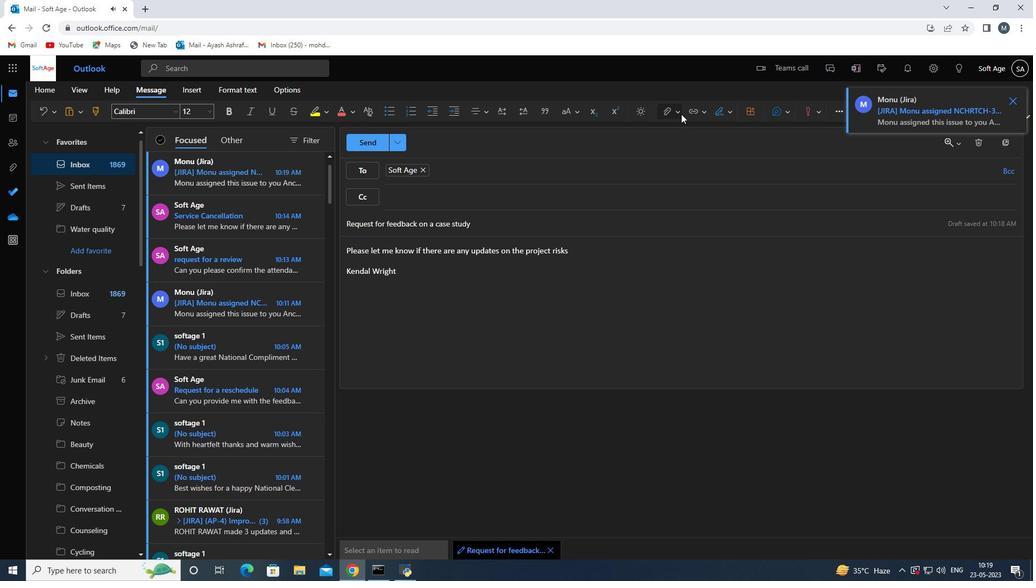 
Action: Mouse pressed left at (676, 112)
Screenshot: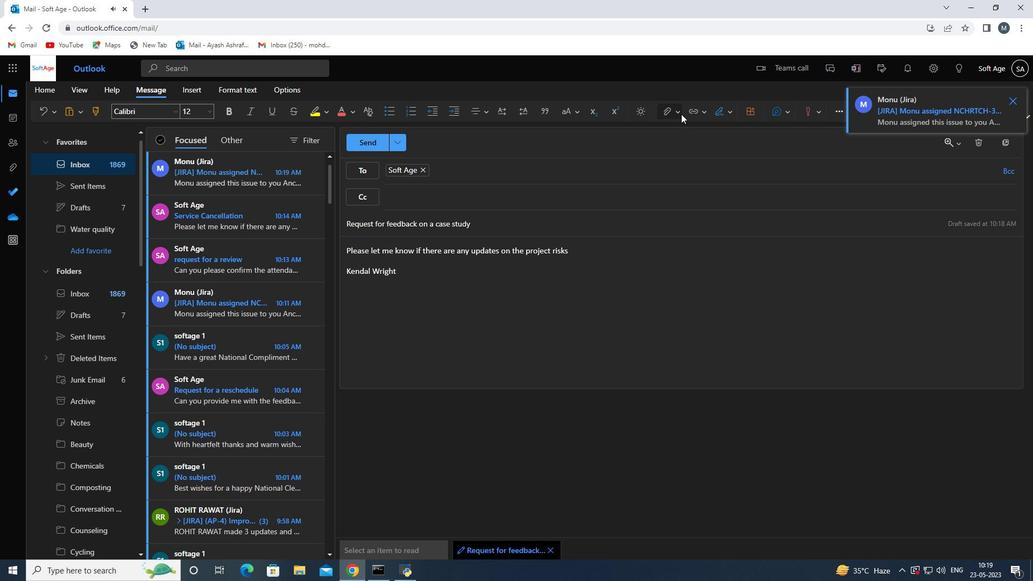 
Action: Mouse moved to (644, 137)
Screenshot: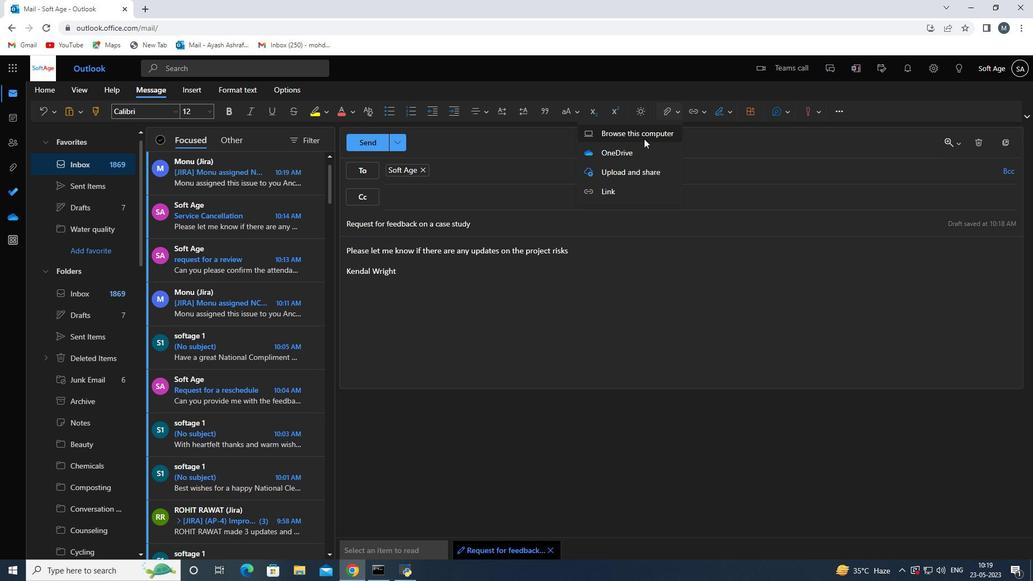 
Action: Mouse pressed left at (644, 137)
Screenshot: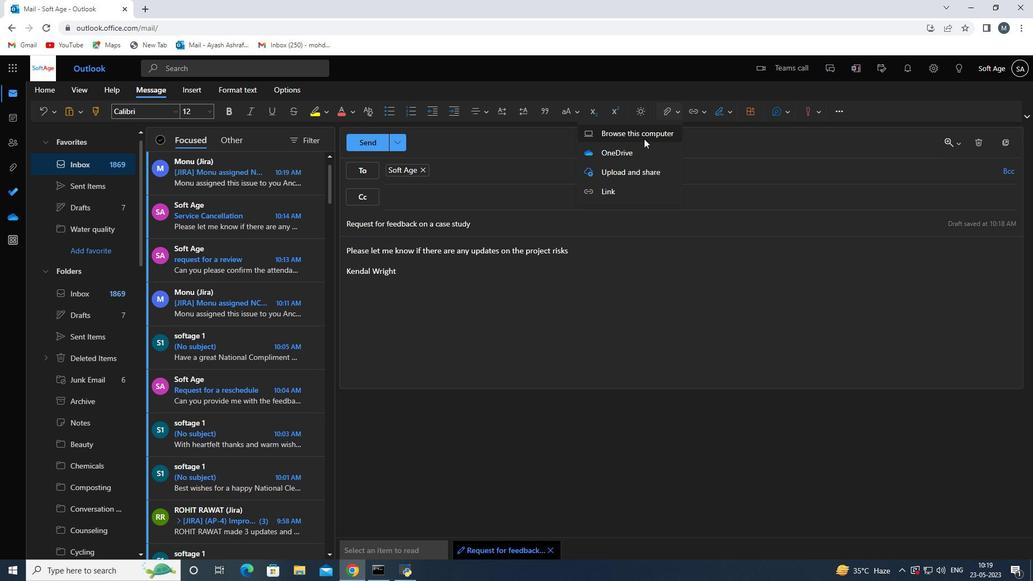 
Action: Mouse moved to (193, 128)
Screenshot: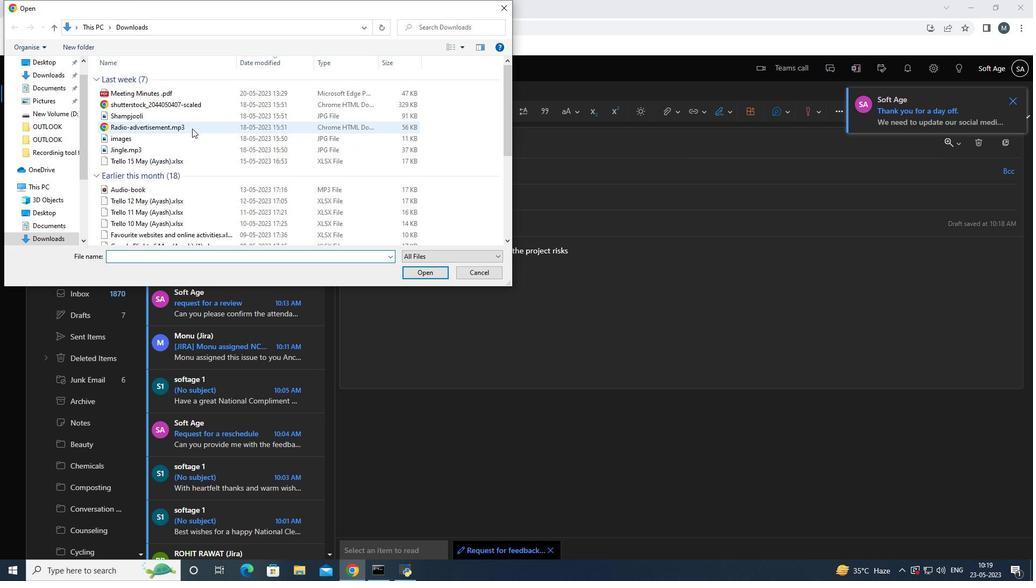 
Action: Mouse pressed left at (193, 128)
Screenshot: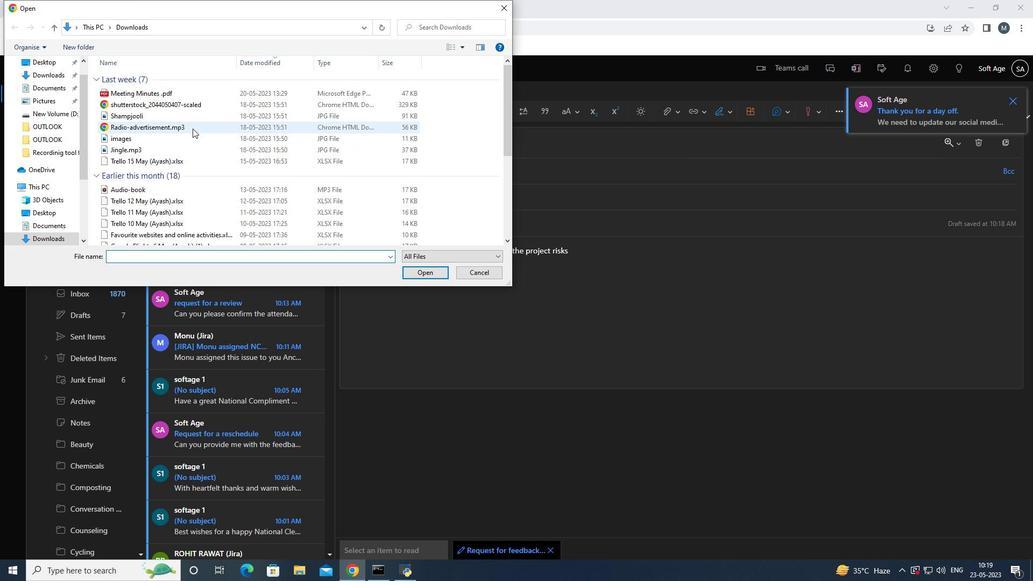 
Action: Mouse moved to (195, 126)
Screenshot: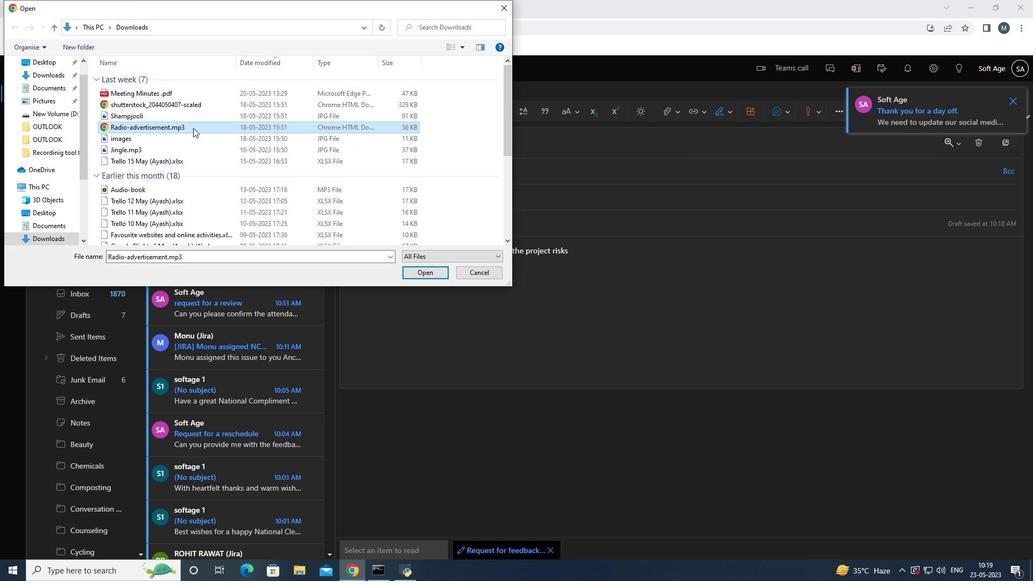 
Action: Mouse pressed right at (195, 126)
Screenshot: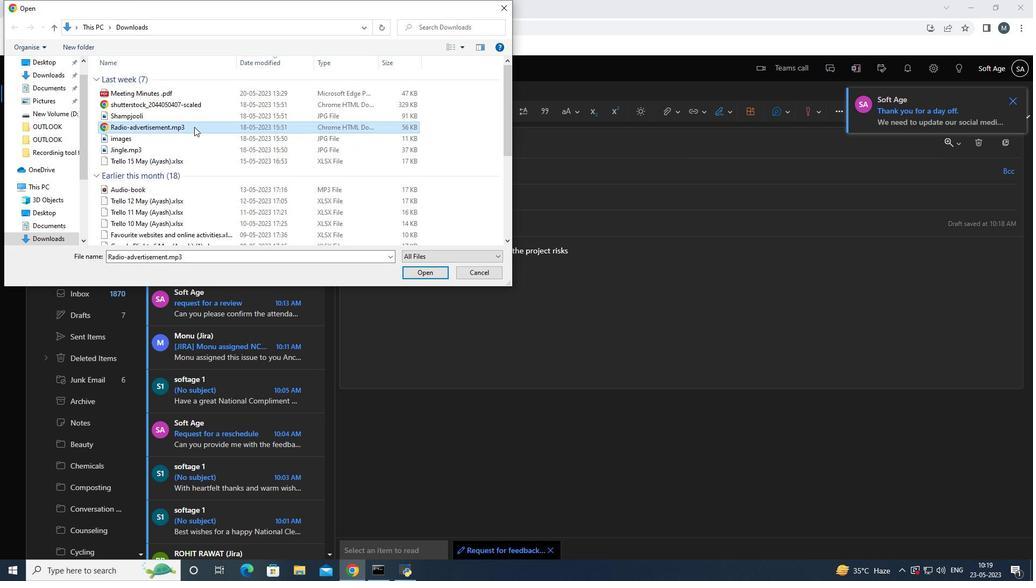 
Action: Mouse moved to (239, 341)
Screenshot: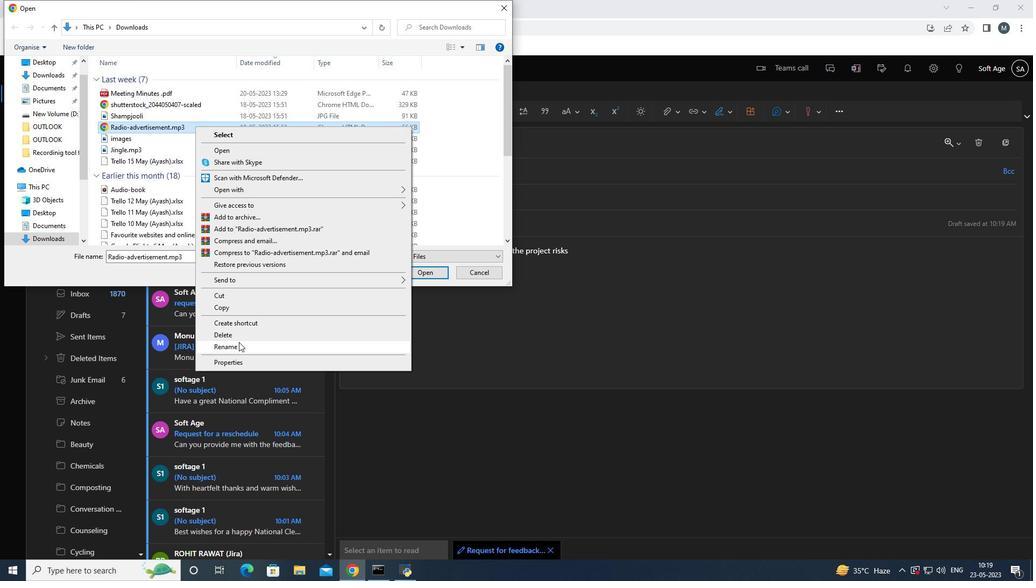 
Action: Mouse pressed left at (239, 341)
Screenshot: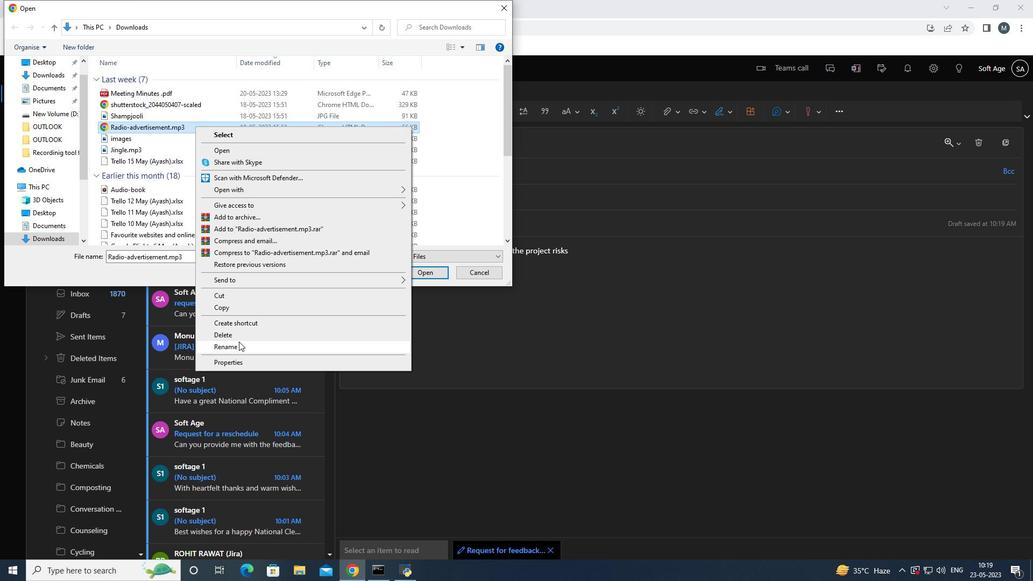 
Action: Key pressed <Key.shift>Recording<Key.space><Key.backspace><Key.backspace><Key.backspace><Key.backspace><Key.backspace><Key.backspace><Key.backspace><Key.backspace><Key.backspace><Key.backspace>speech-recording.mp3
Screenshot: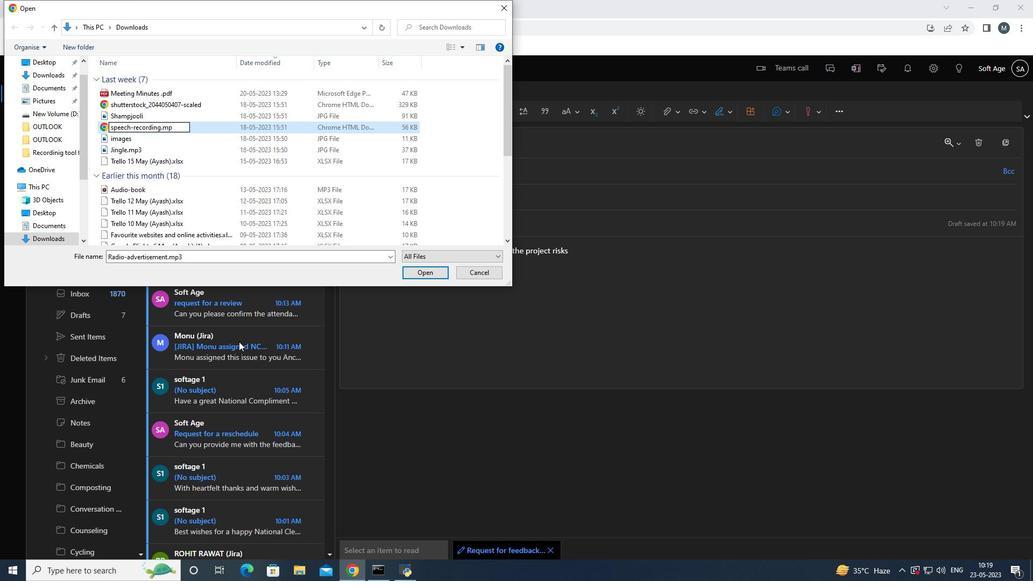 
Action: Mouse moved to (215, 196)
Screenshot: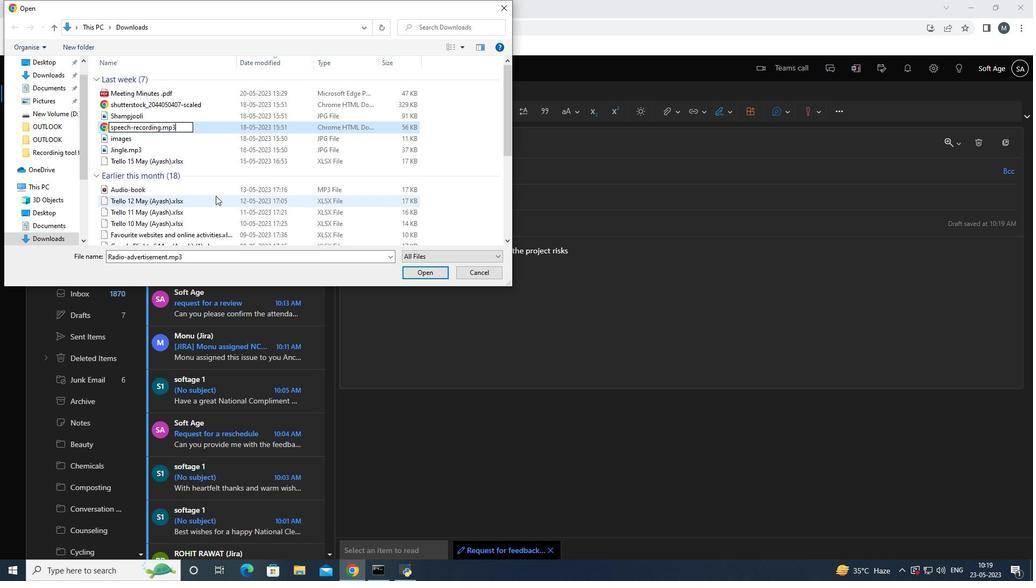 
Action: Mouse pressed left at (215, 196)
Screenshot: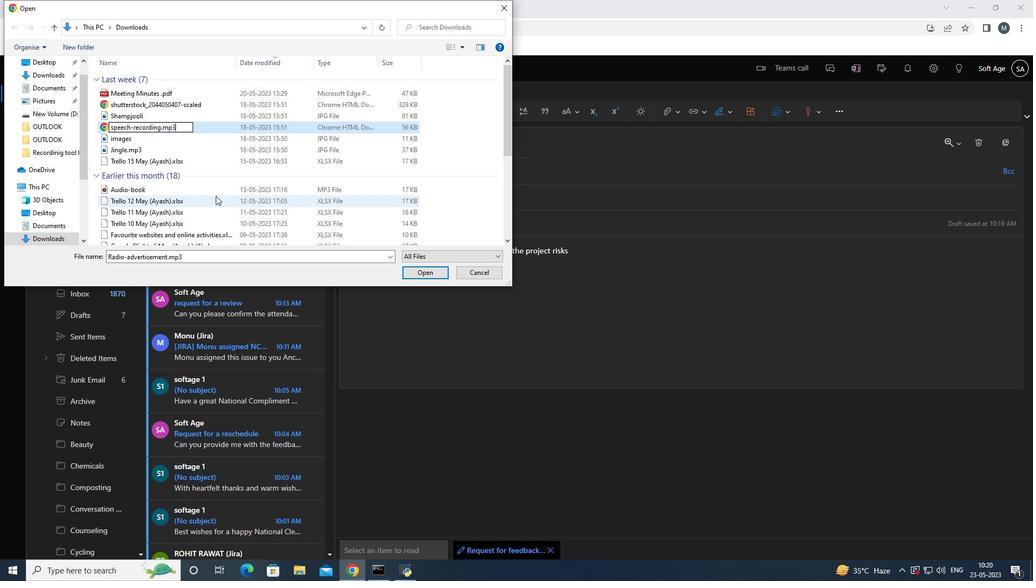 
Action: Mouse moved to (182, 122)
Screenshot: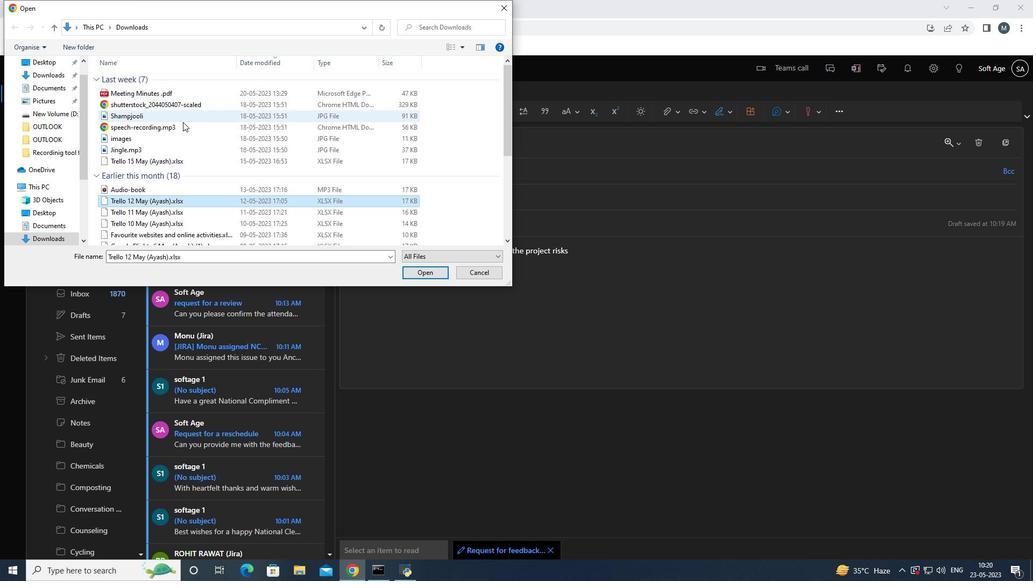 
Action: Mouse pressed left at (182, 122)
Screenshot: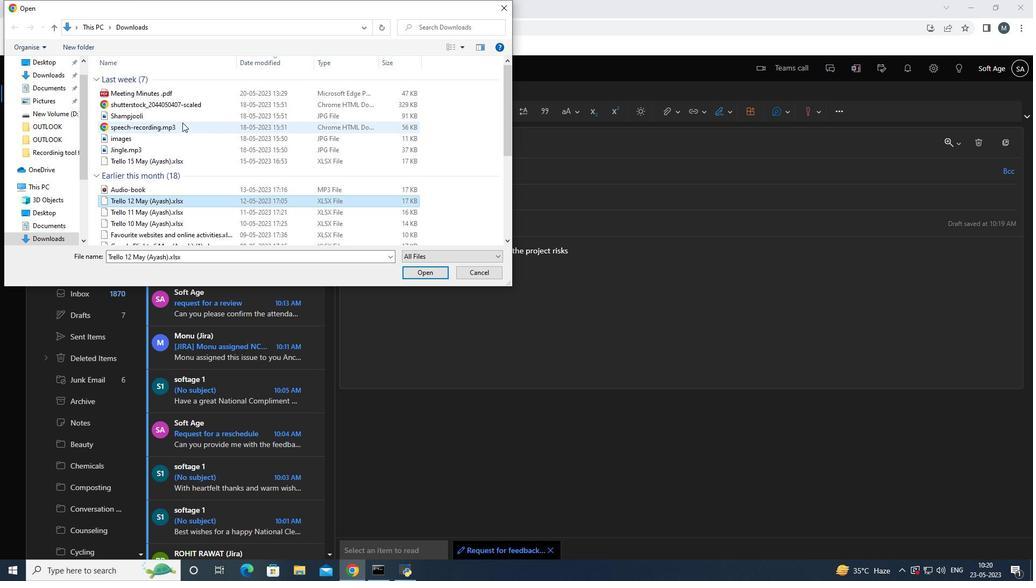 
Action: Mouse moved to (431, 272)
Screenshot: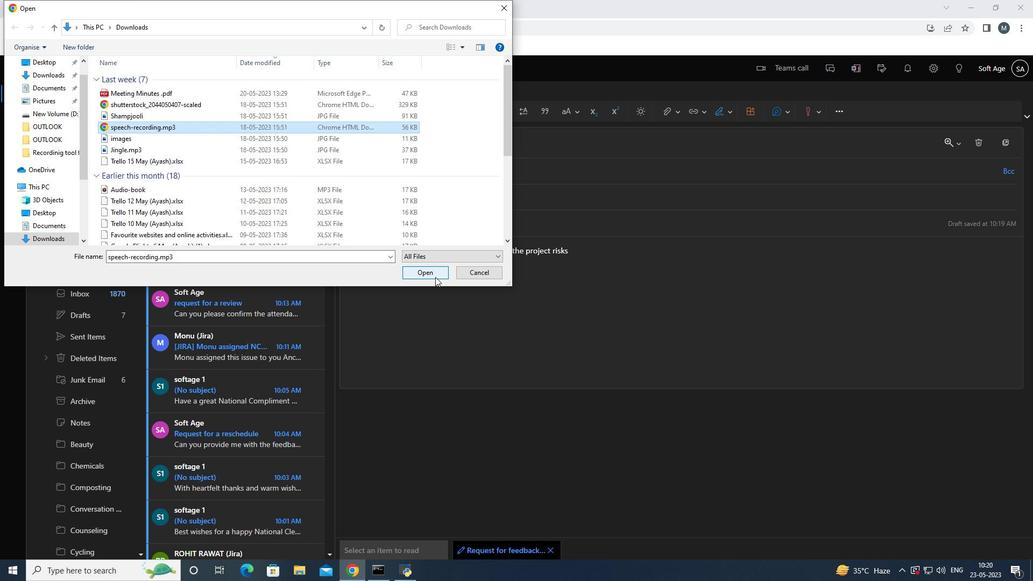 
Action: Mouse pressed left at (431, 272)
Screenshot: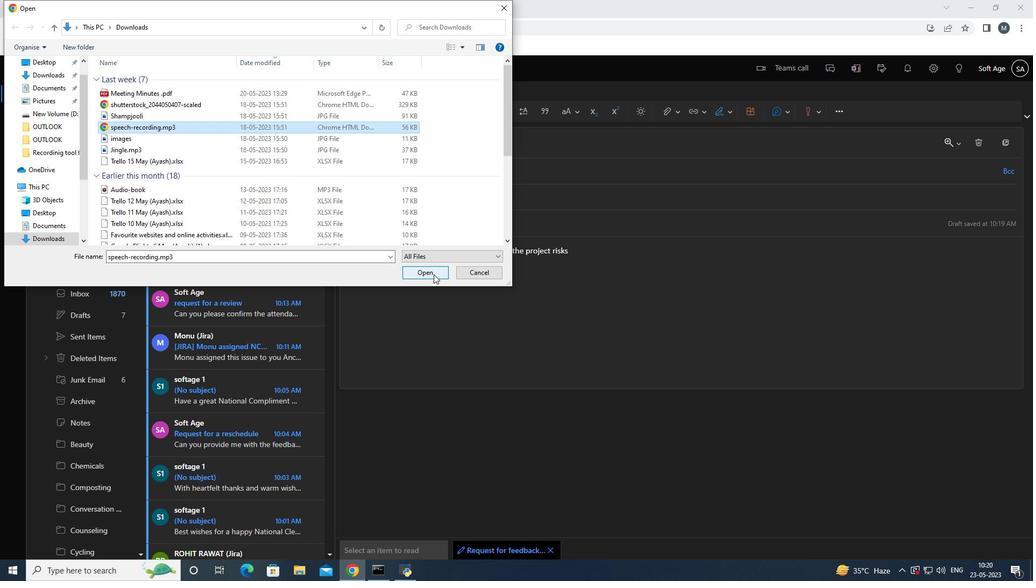 
Action: Mouse moved to (365, 145)
Screenshot: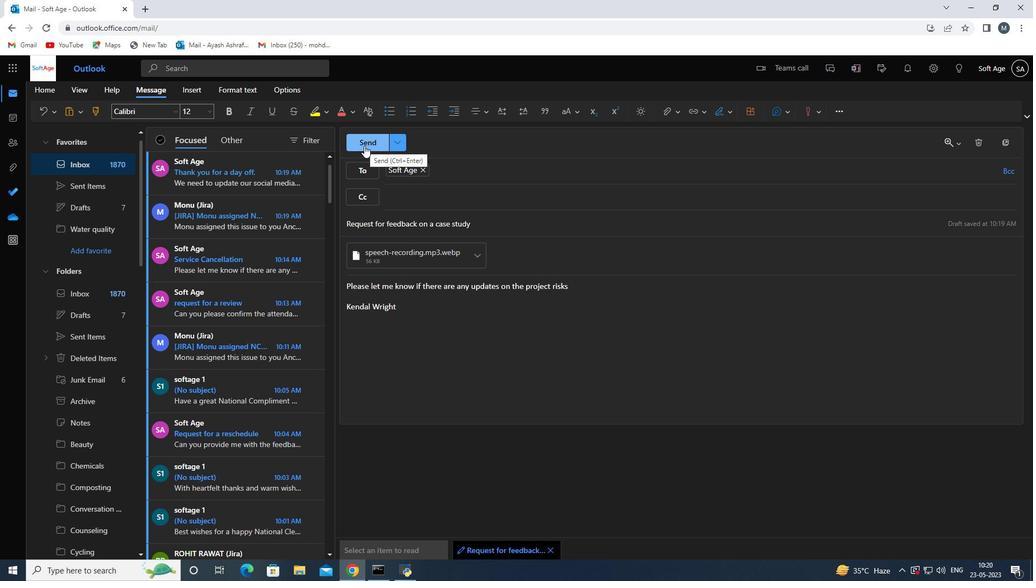 
Action: Mouse pressed left at (365, 145)
Screenshot: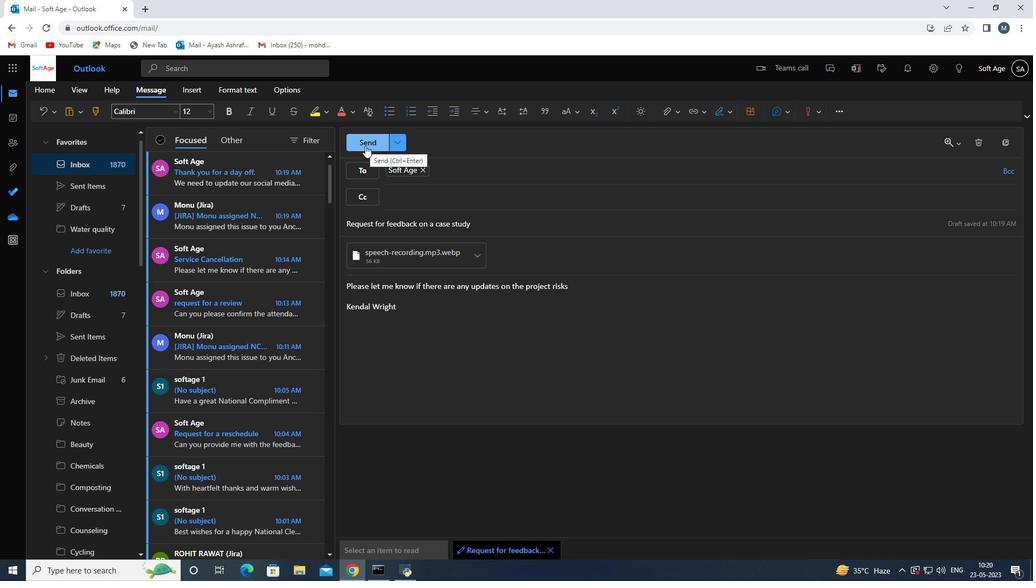 
Action: Mouse moved to (4, 324)
Screenshot: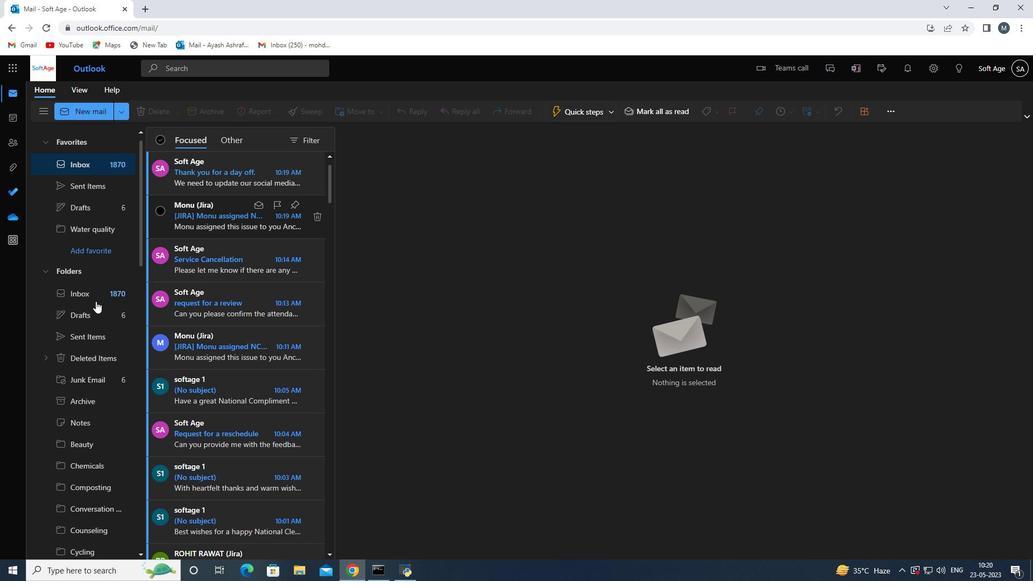 
Action: Mouse scrolled (4, 325) with delta (0, 0)
Screenshot: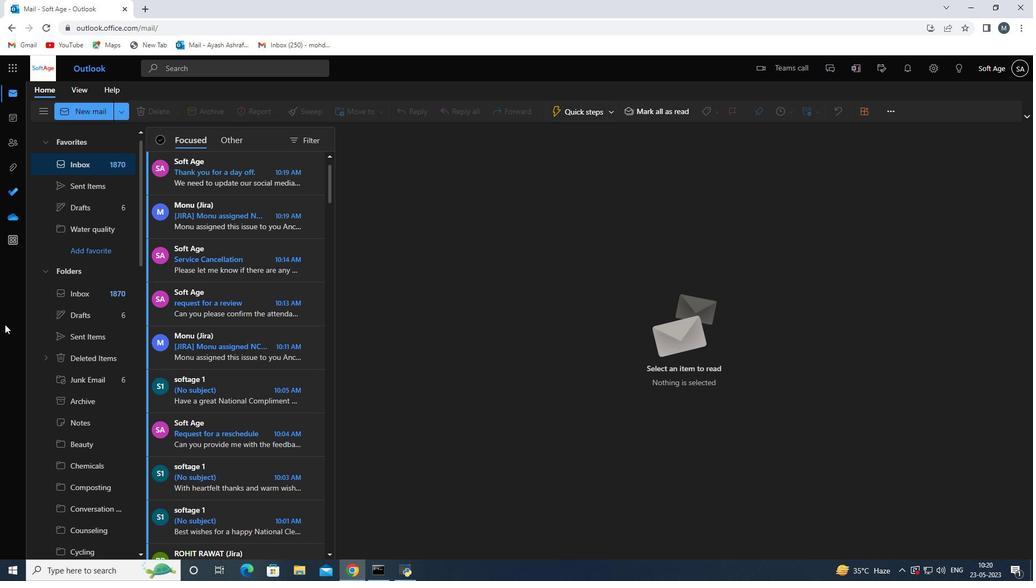 
Action: Mouse scrolled (4, 325) with delta (0, 0)
Screenshot: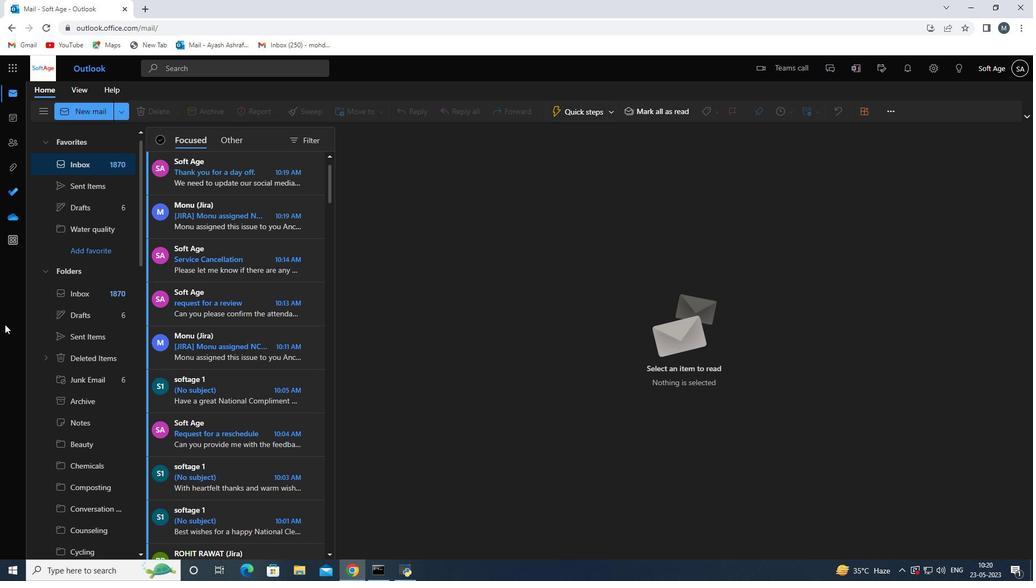 
Action: Mouse scrolled (4, 325) with delta (0, 0)
Screenshot: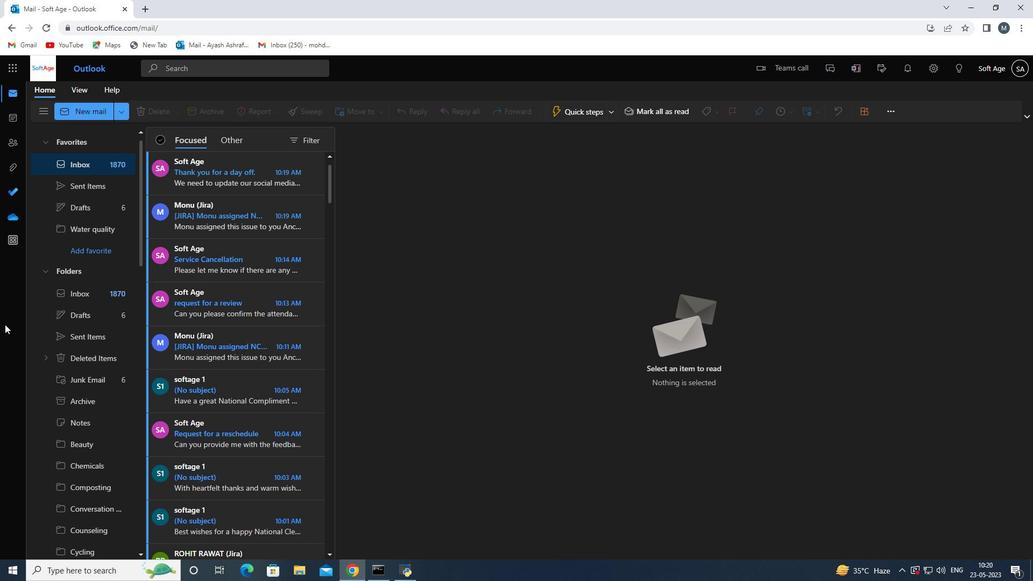 
Action: Mouse scrolled (4, 325) with delta (0, 0)
Screenshot: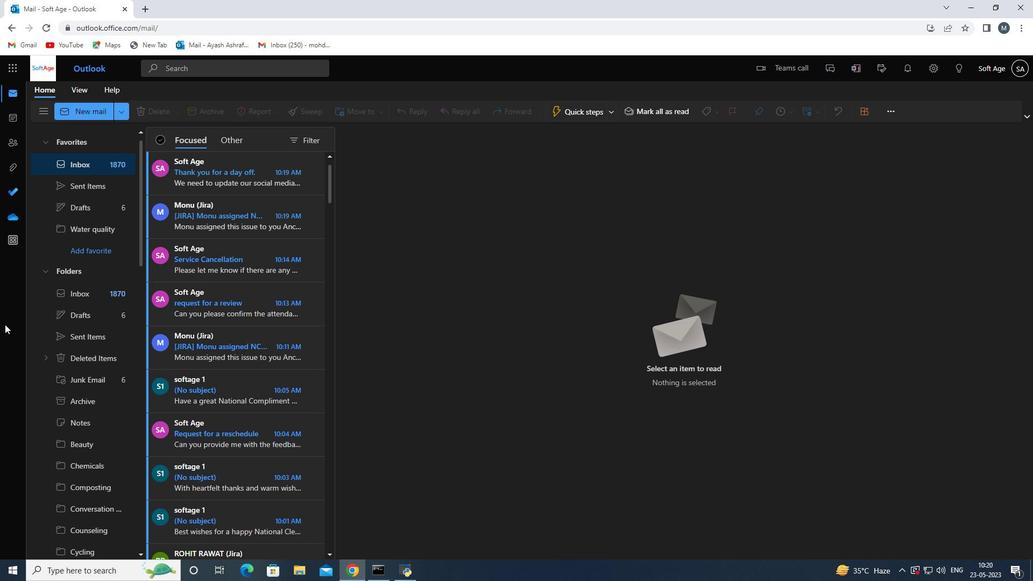 
Action: Mouse scrolled (4, 325) with delta (0, 0)
Screenshot: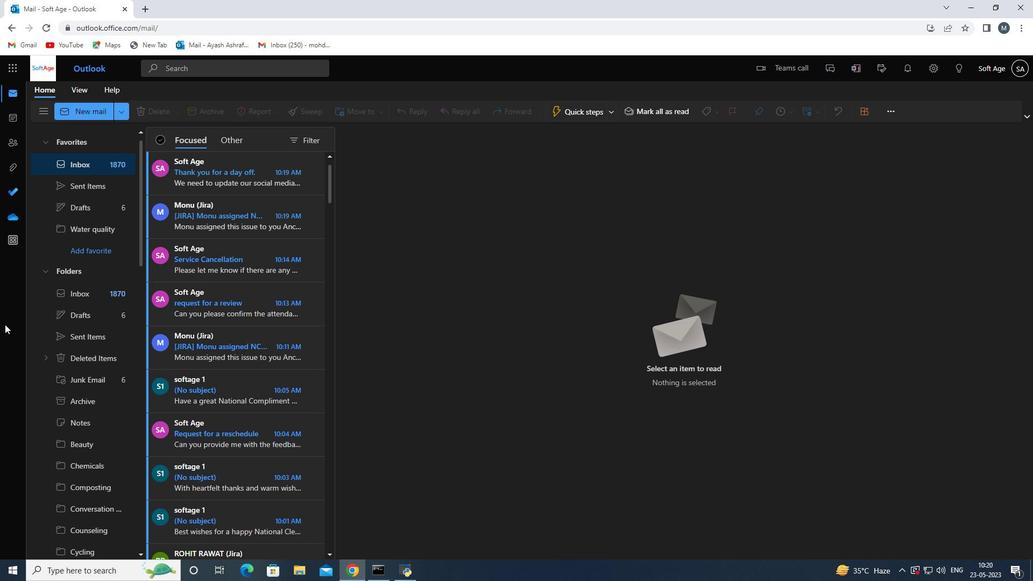 
Action: Mouse scrolled (4, 325) with delta (0, 0)
Screenshot: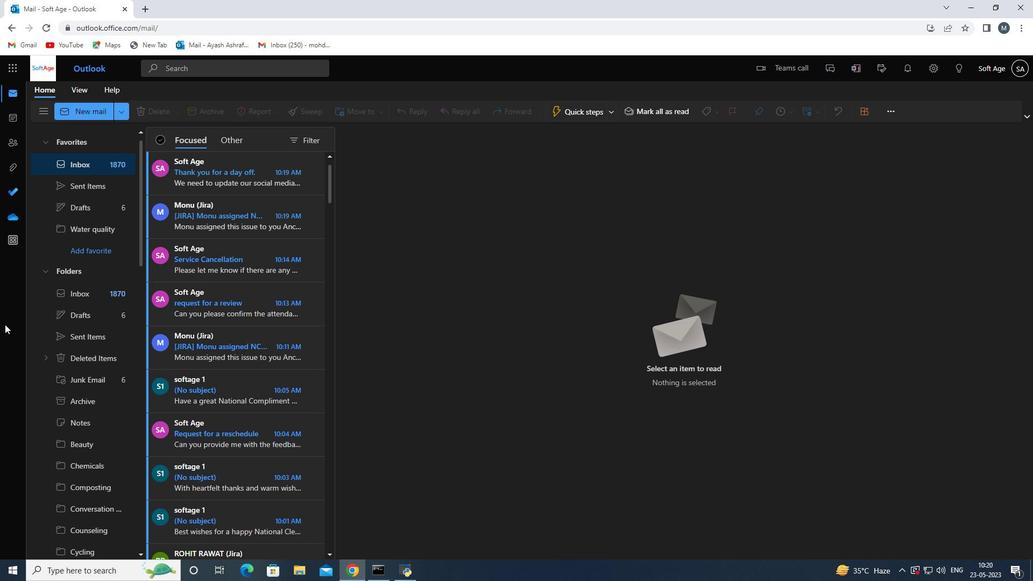 
Action: Mouse moved to (80, 188)
Screenshot: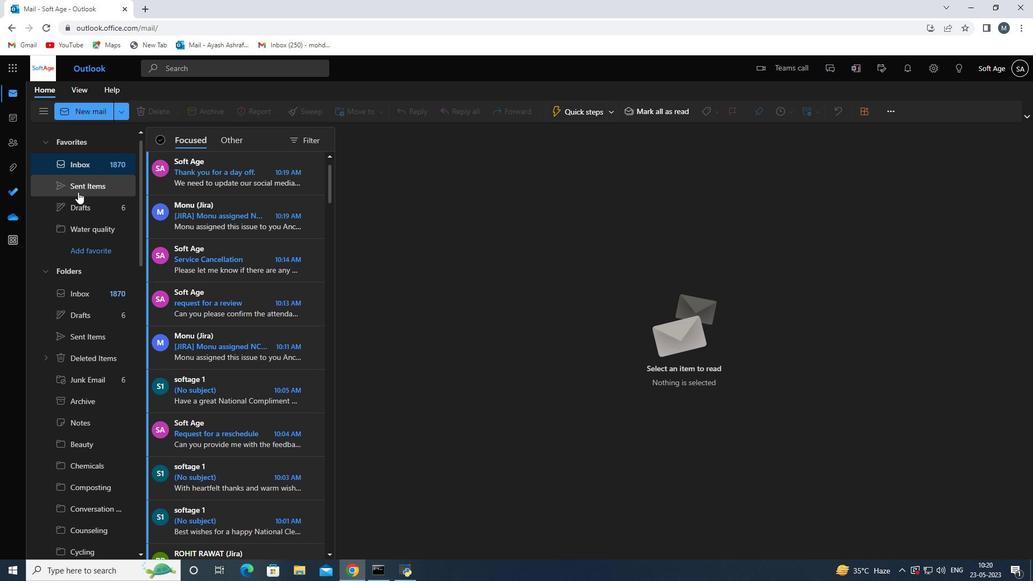 
Action: Mouse pressed left at (80, 188)
Screenshot: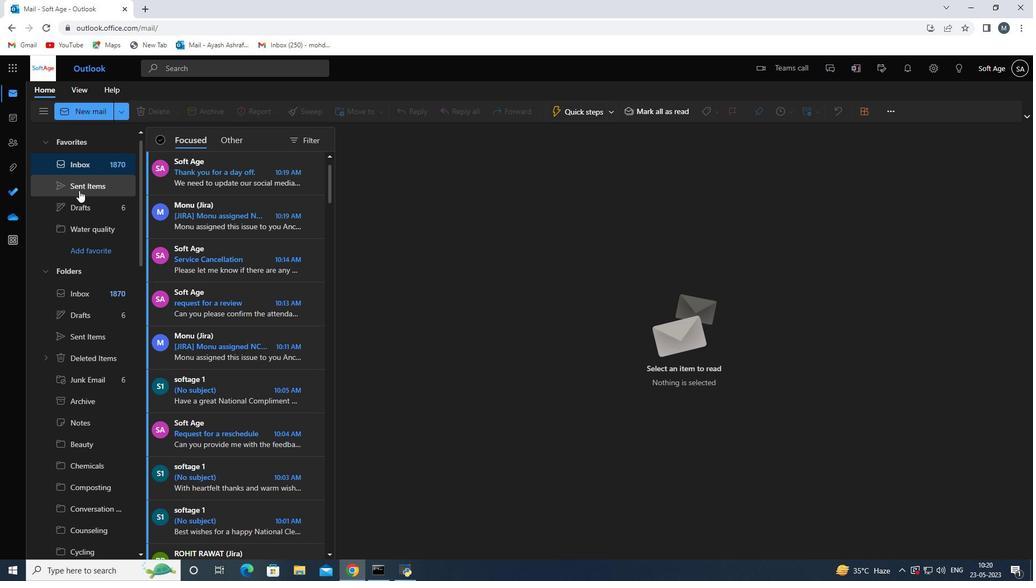 
Action: Mouse moved to (224, 204)
Screenshot: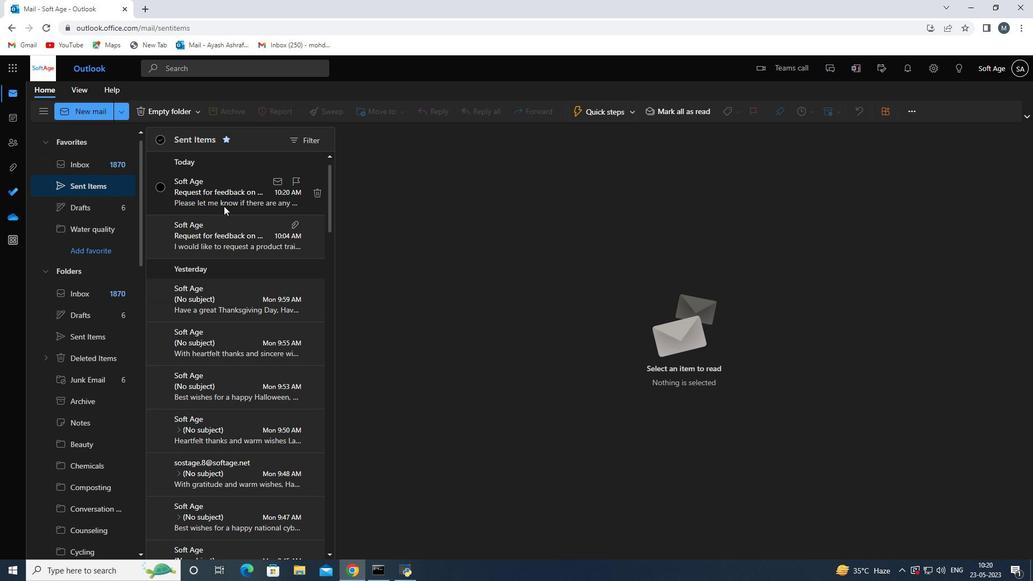 
Action: Mouse pressed left at (224, 204)
Screenshot: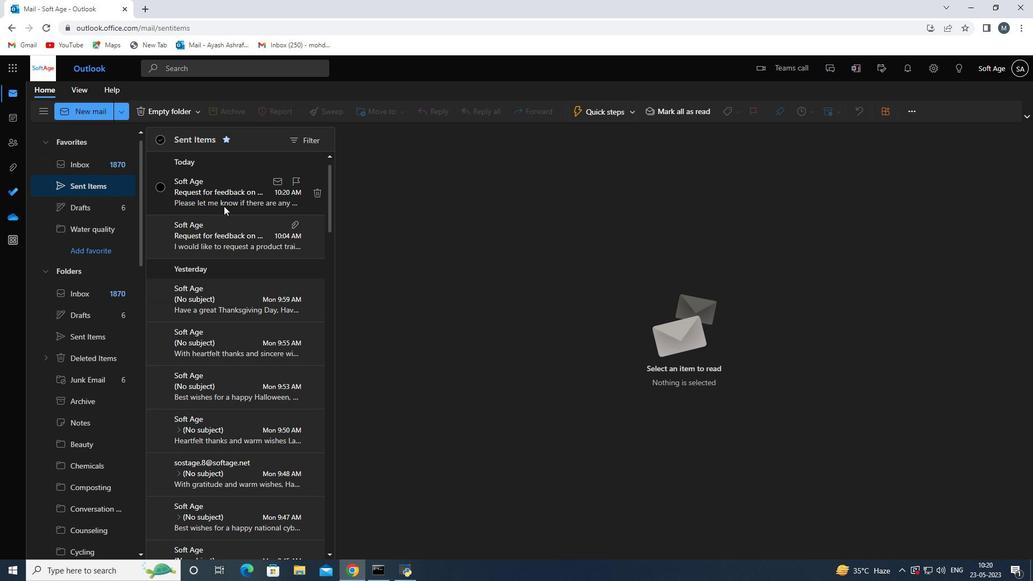 
Action: Mouse moved to (359, 115)
Screenshot: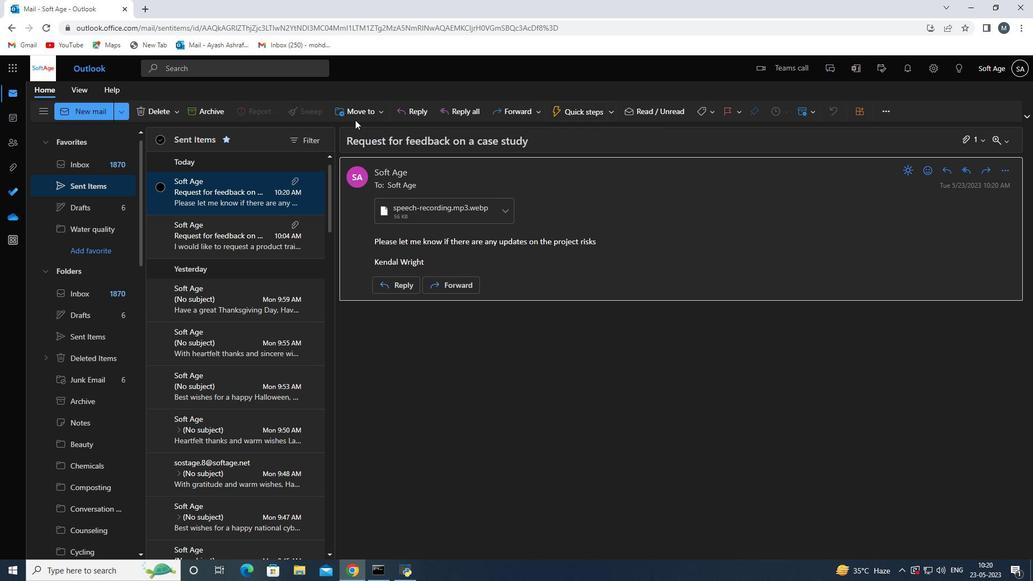 
Action: Mouse pressed left at (359, 115)
Screenshot: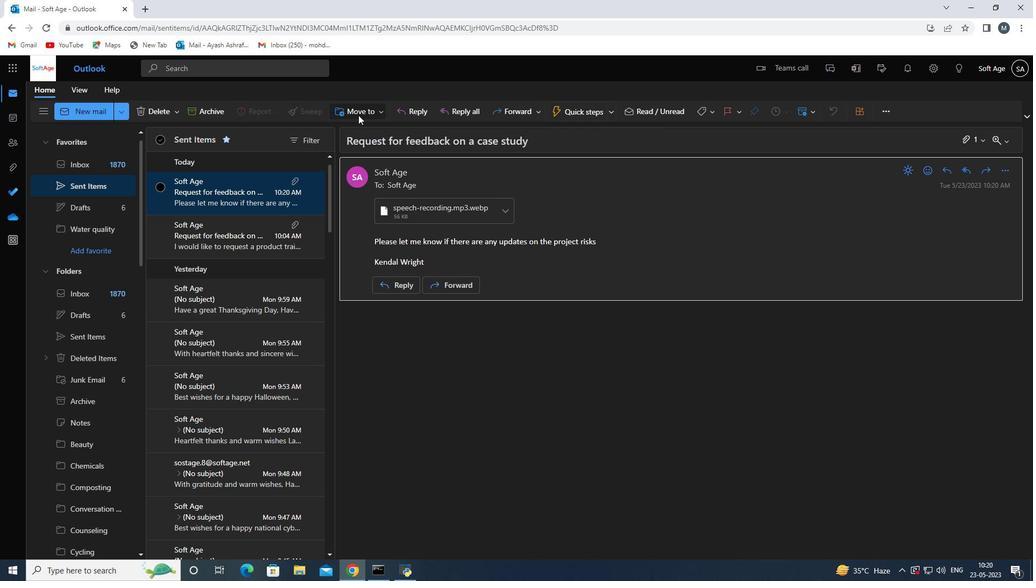 
Action: Mouse moved to (371, 135)
Screenshot: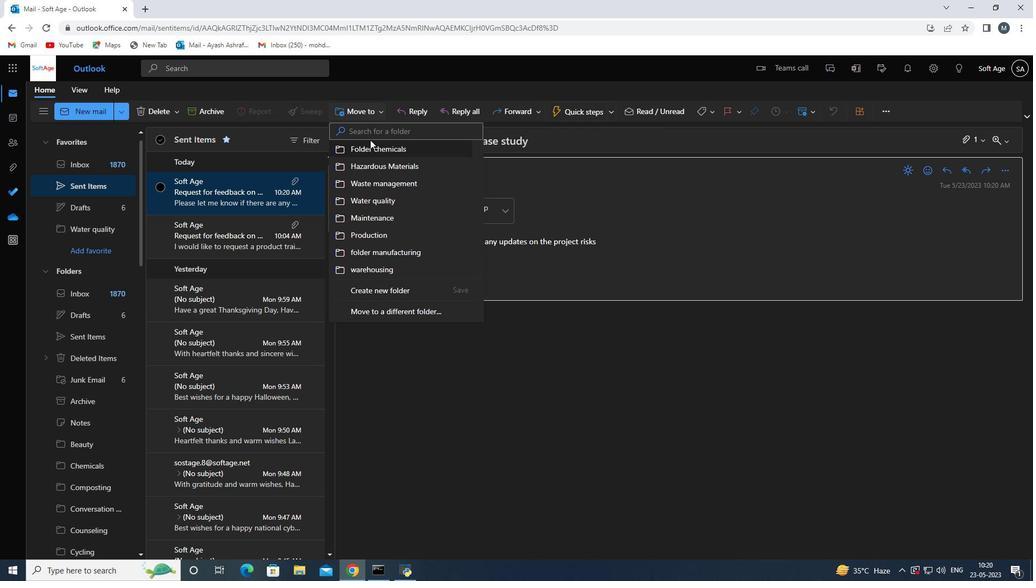 
Action: Mouse pressed left at (371, 135)
Screenshot: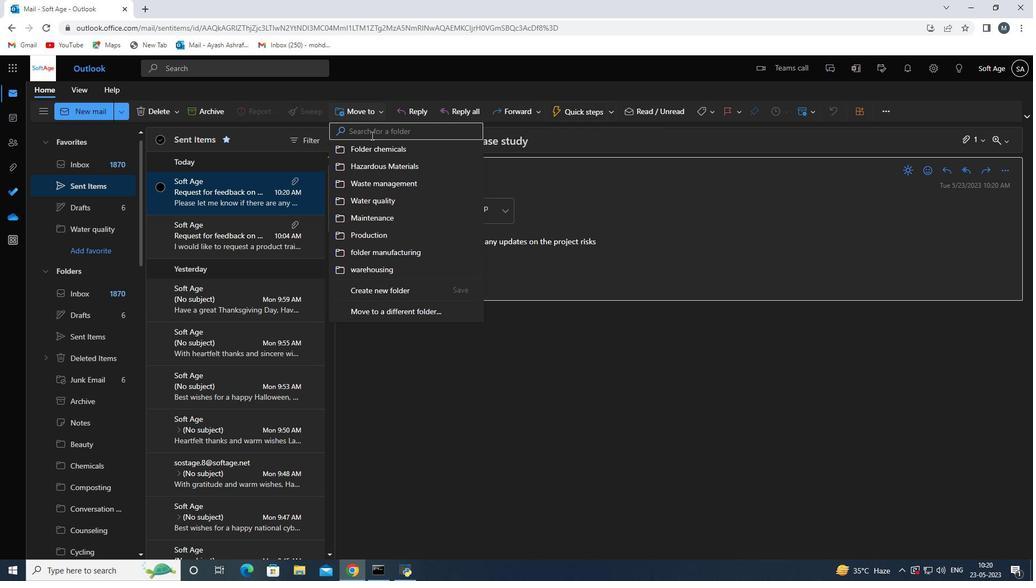 
Action: Mouse moved to (371, 135)
Screenshot: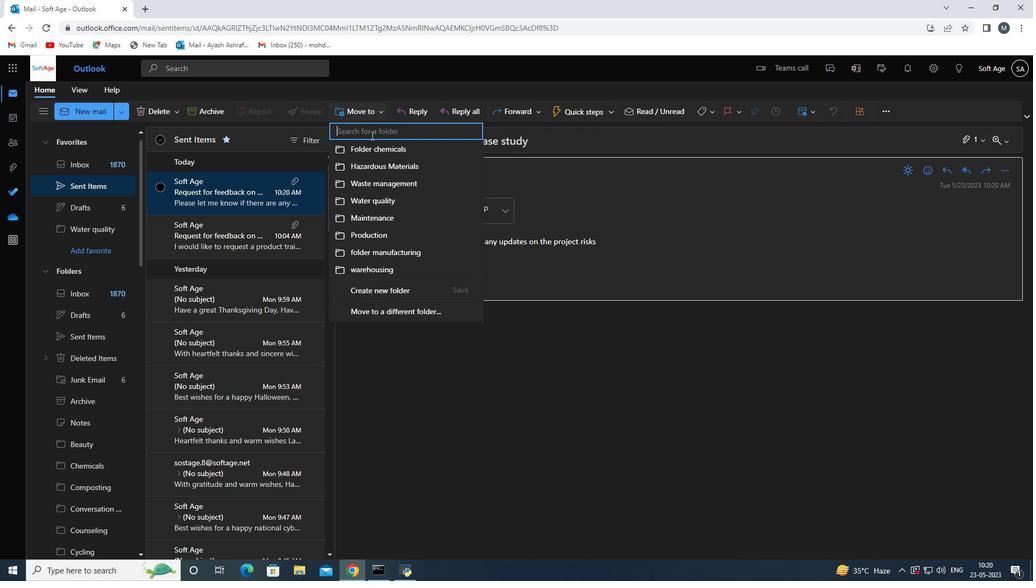 
Action: Key pressed <Key.shift>Resear
Screenshot: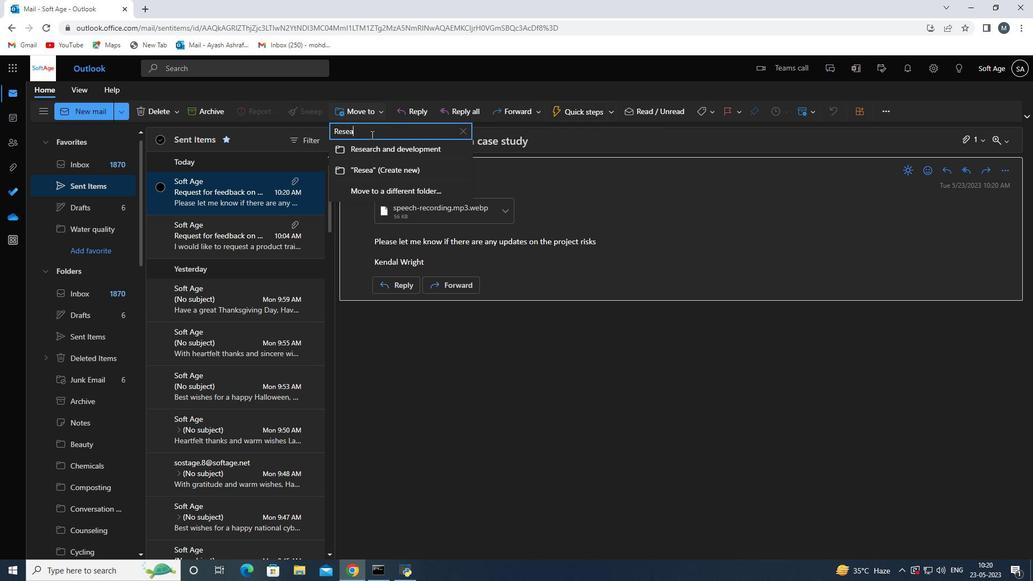 
Action: Mouse moved to (401, 151)
Screenshot: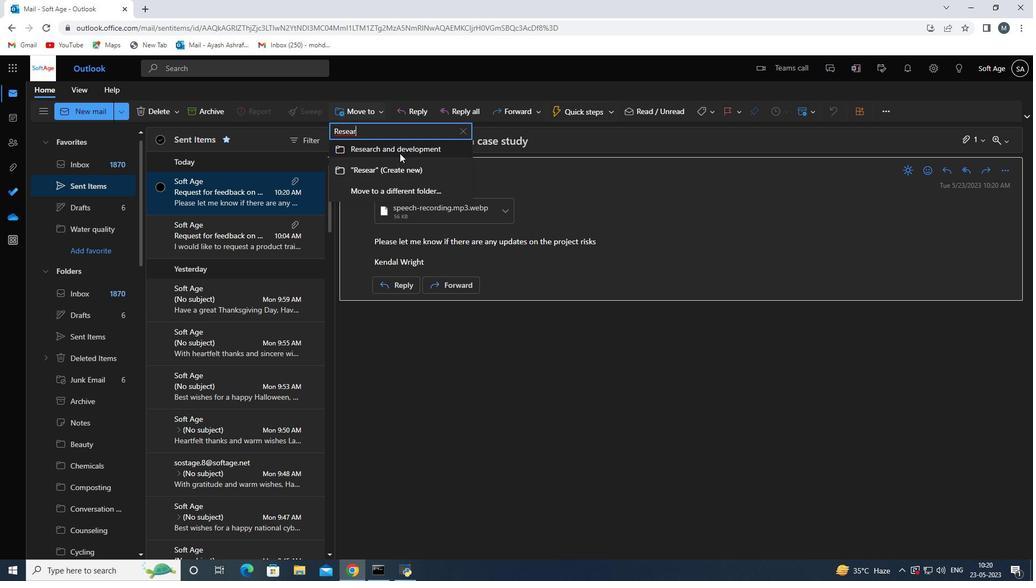 
Action: Mouse pressed left at (401, 151)
Screenshot: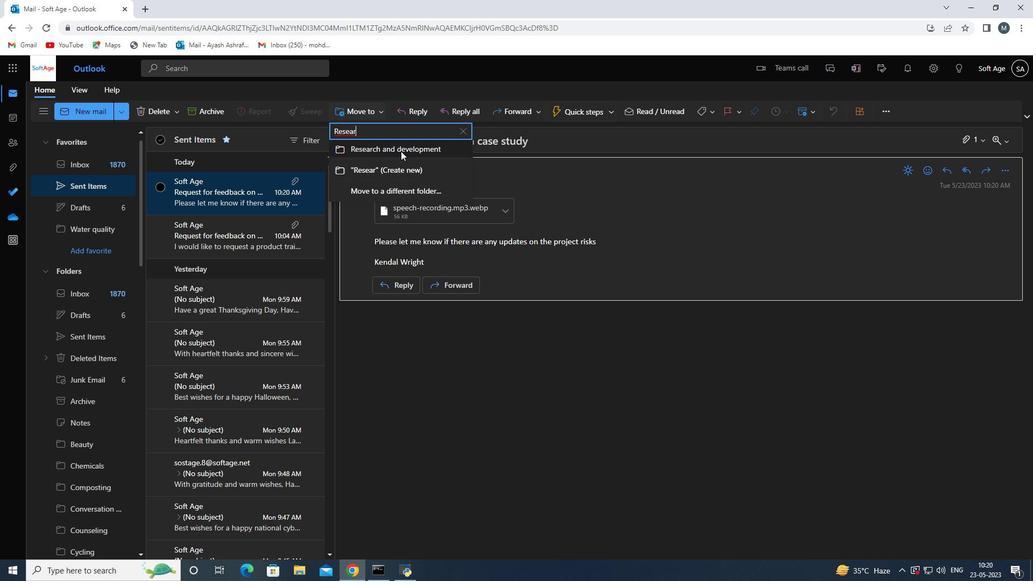 
Action: Mouse moved to (375, 358)
Screenshot: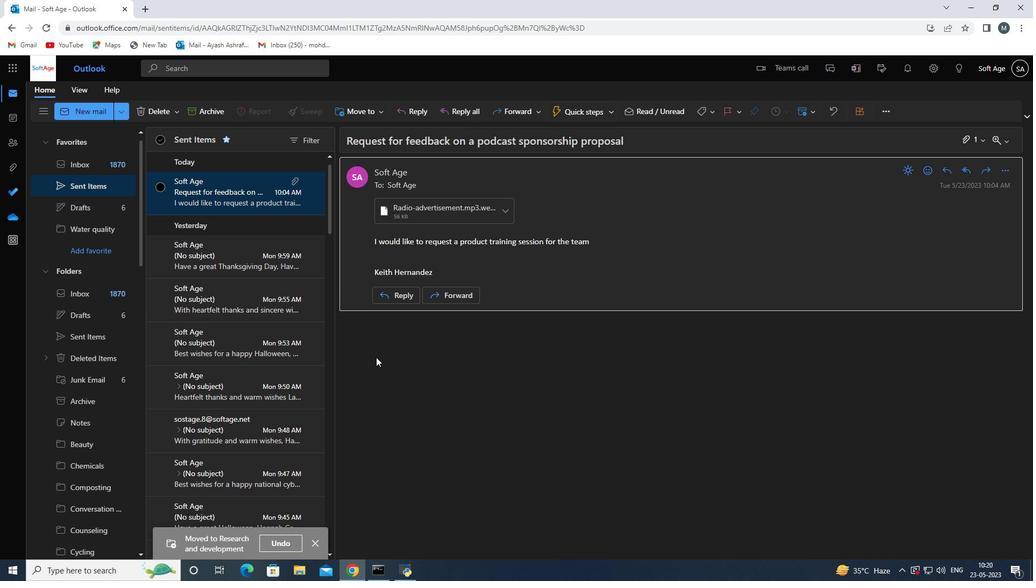 
